 Task: Search one way flight ticket for 4 adults, 2 children, 2 infants in seat and 1 infant on lap in premium economy from Rochester: Rochester International Airport to Laramie: Laramie Regional Airport on 5-3-2023. Choice of flights is Westjet. Number of bags: 1 carry on bag. Price is upto 89000. Outbound departure time preference is 22:45.
Action: Mouse moved to (239, 321)
Screenshot: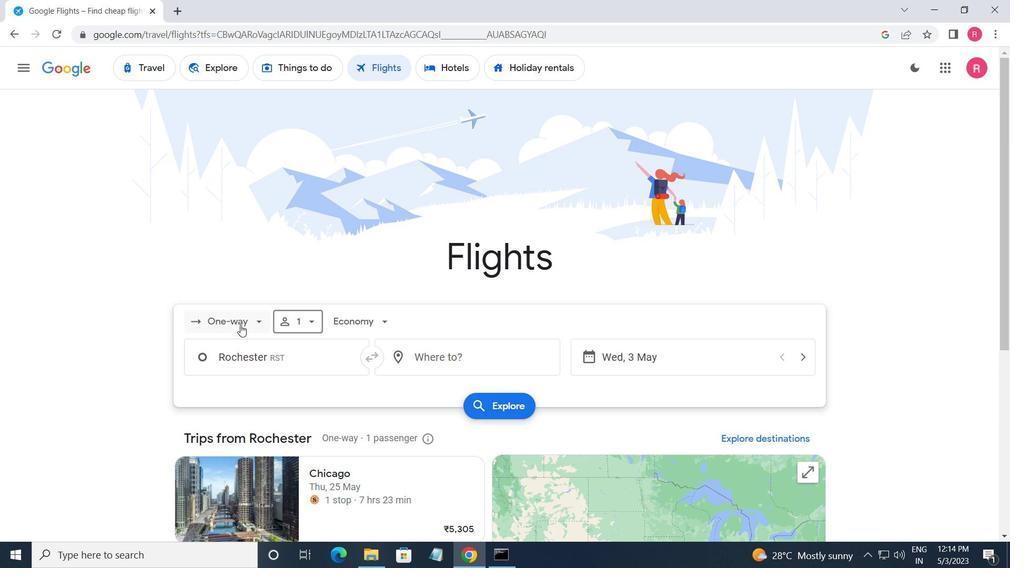 
Action: Mouse pressed left at (239, 321)
Screenshot: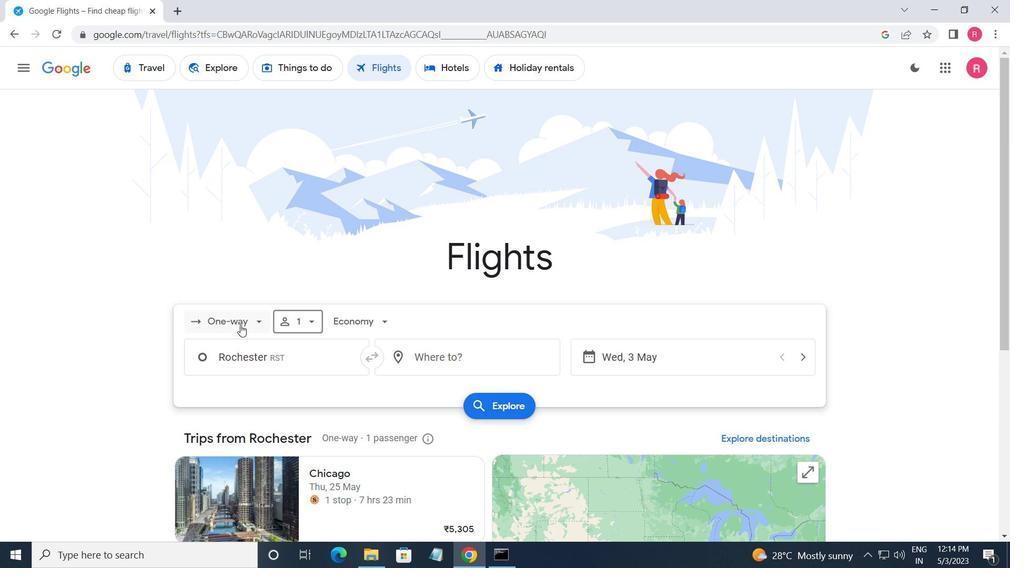 
Action: Mouse moved to (234, 380)
Screenshot: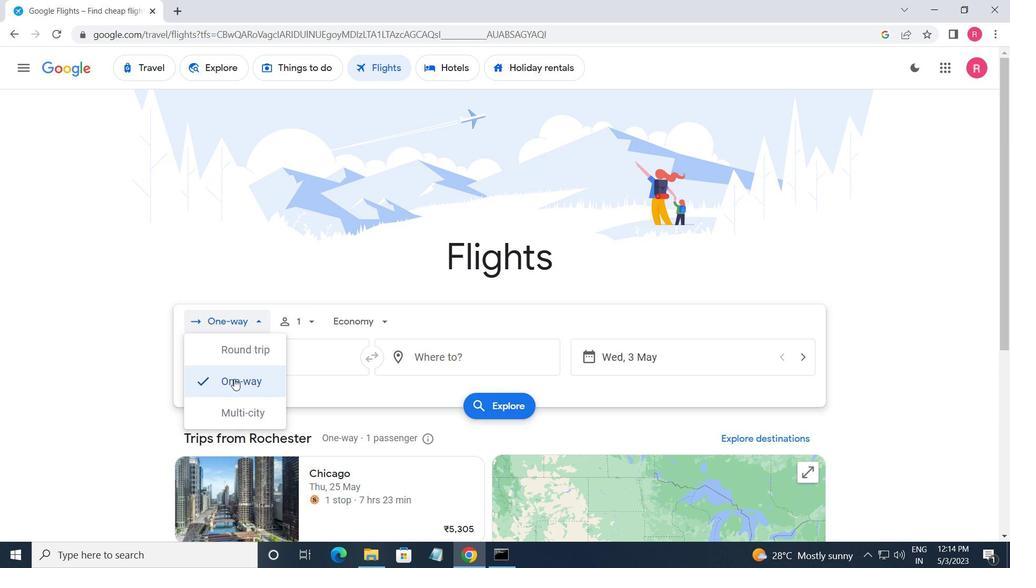 
Action: Mouse pressed left at (234, 380)
Screenshot: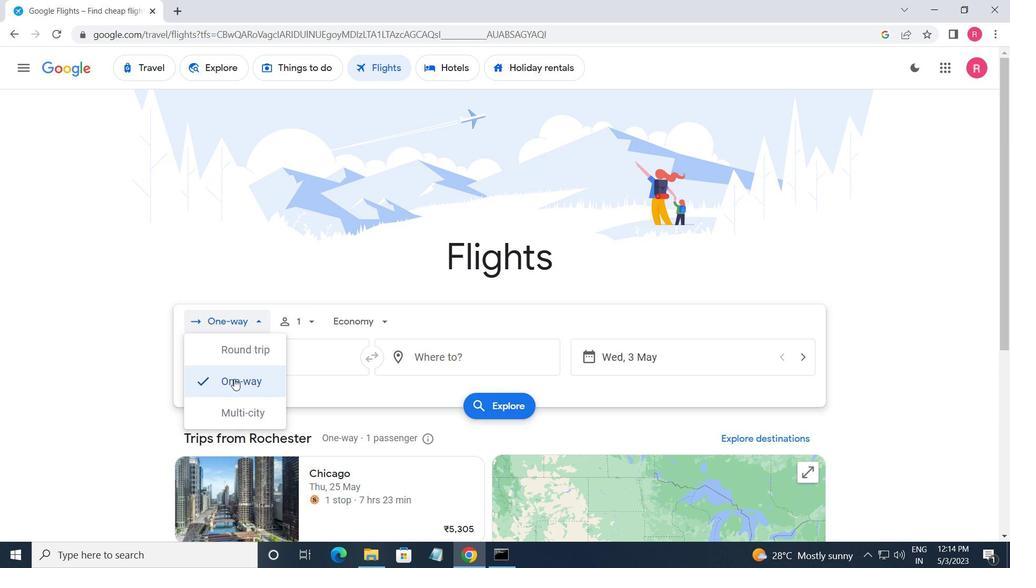 
Action: Mouse moved to (287, 322)
Screenshot: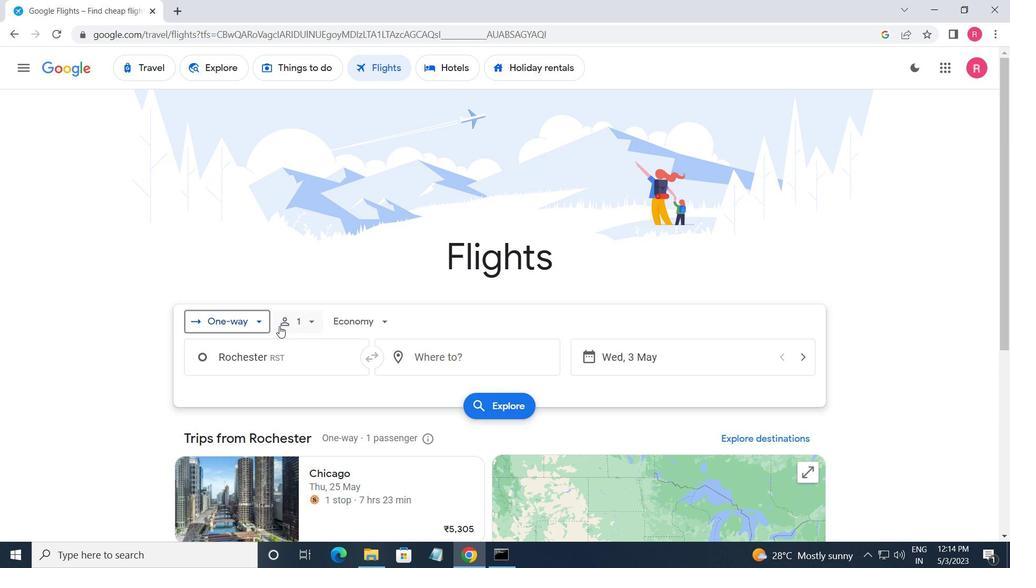 
Action: Mouse pressed left at (287, 322)
Screenshot: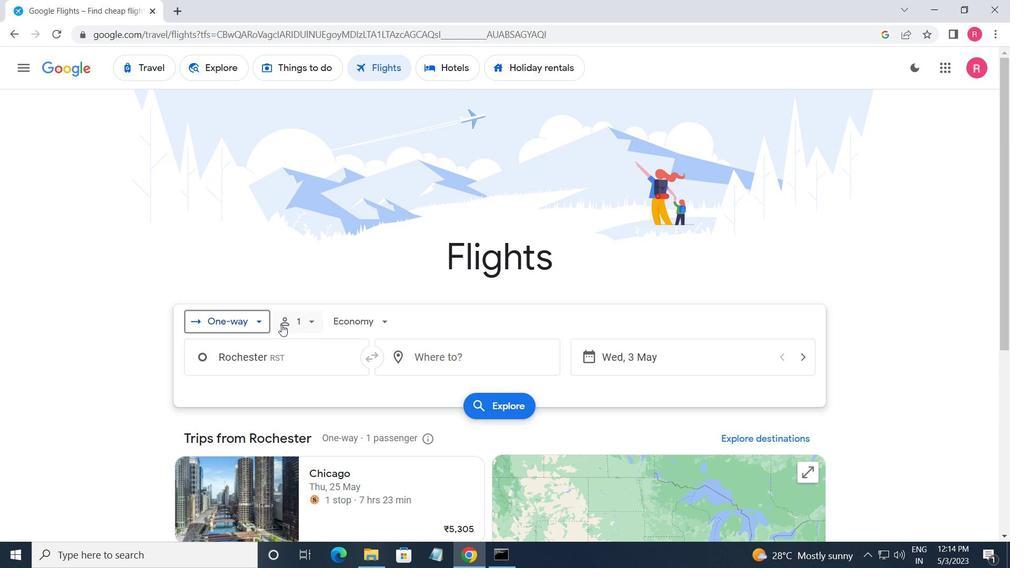 
Action: Mouse moved to (414, 354)
Screenshot: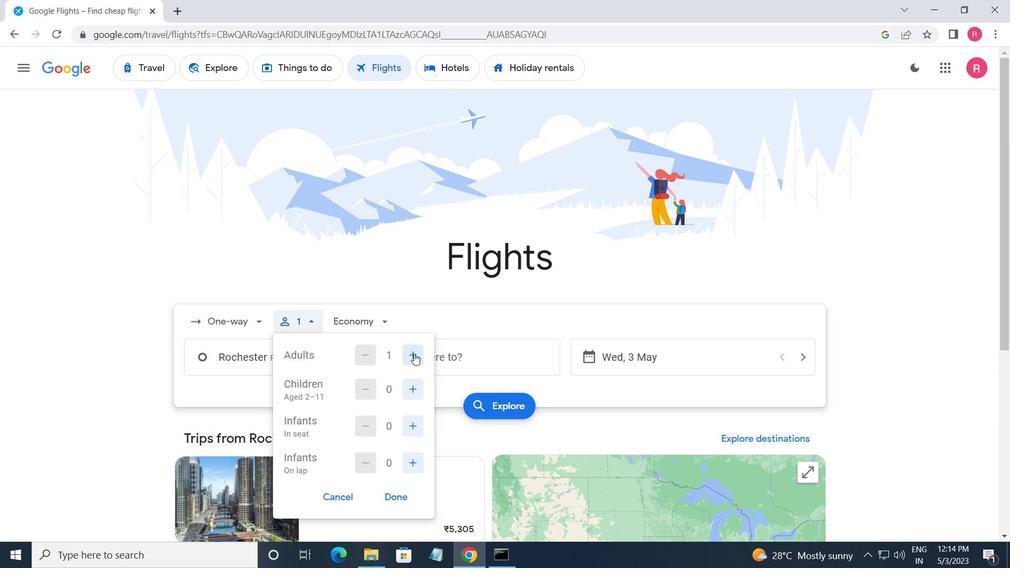 
Action: Mouse pressed left at (414, 354)
Screenshot: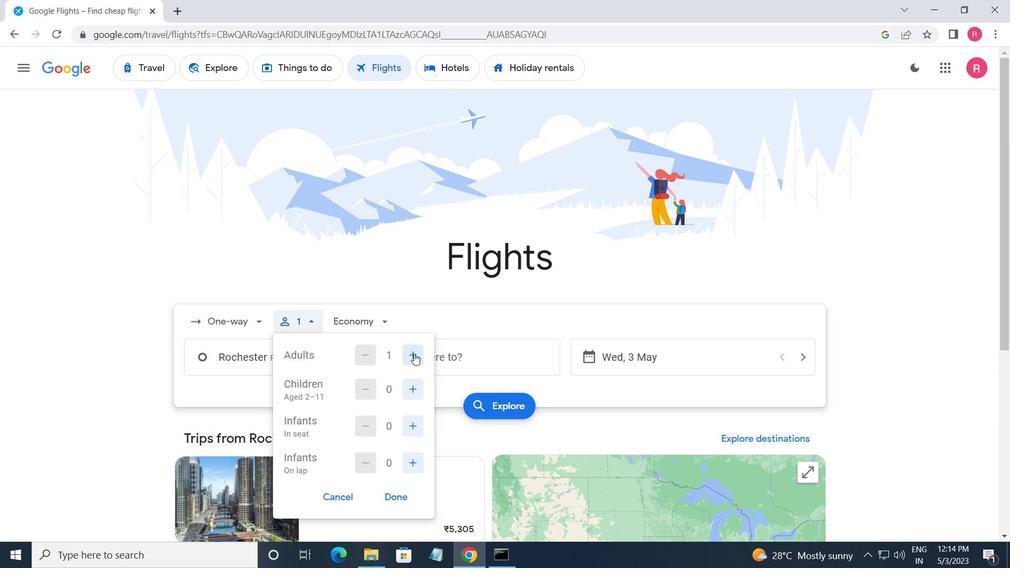 
Action: Mouse pressed left at (414, 354)
Screenshot: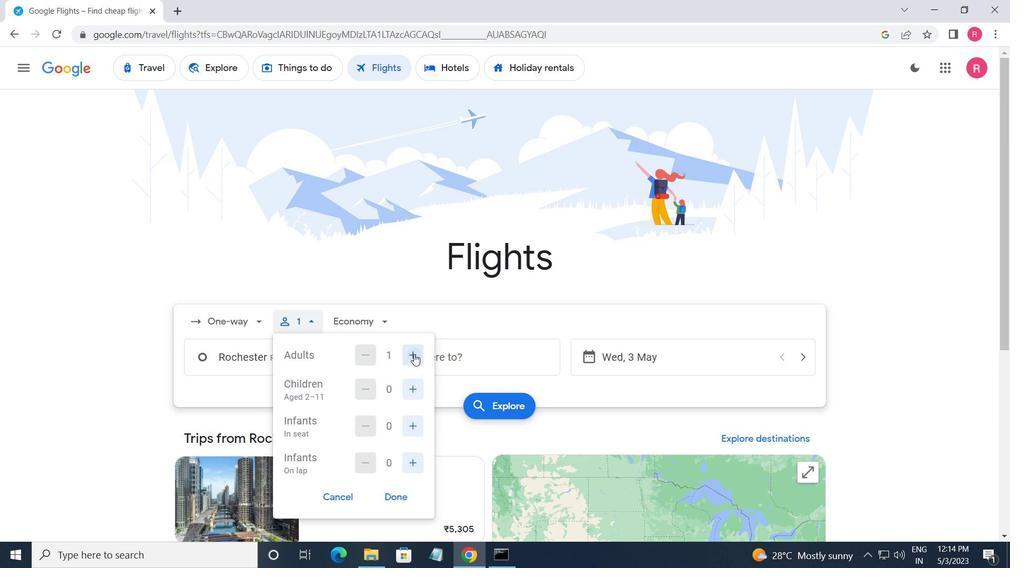 
Action: Mouse pressed left at (414, 354)
Screenshot: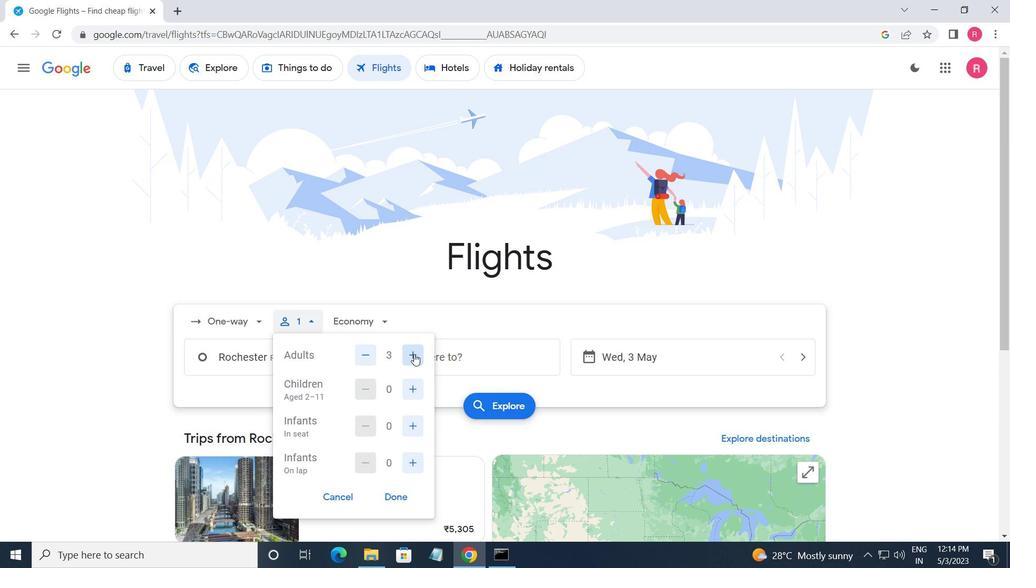 
Action: Mouse moved to (412, 394)
Screenshot: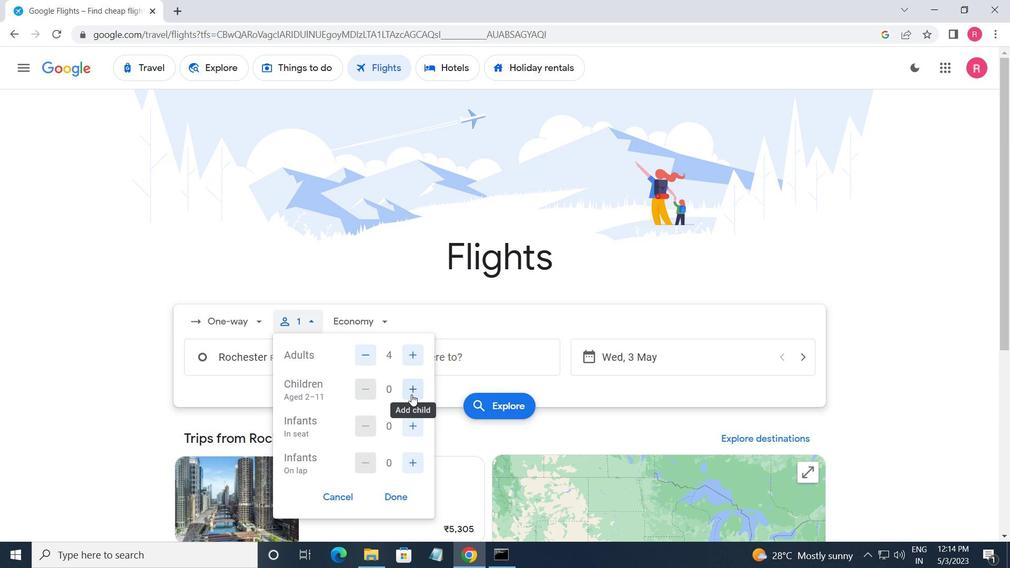 
Action: Mouse pressed left at (412, 394)
Screenshot: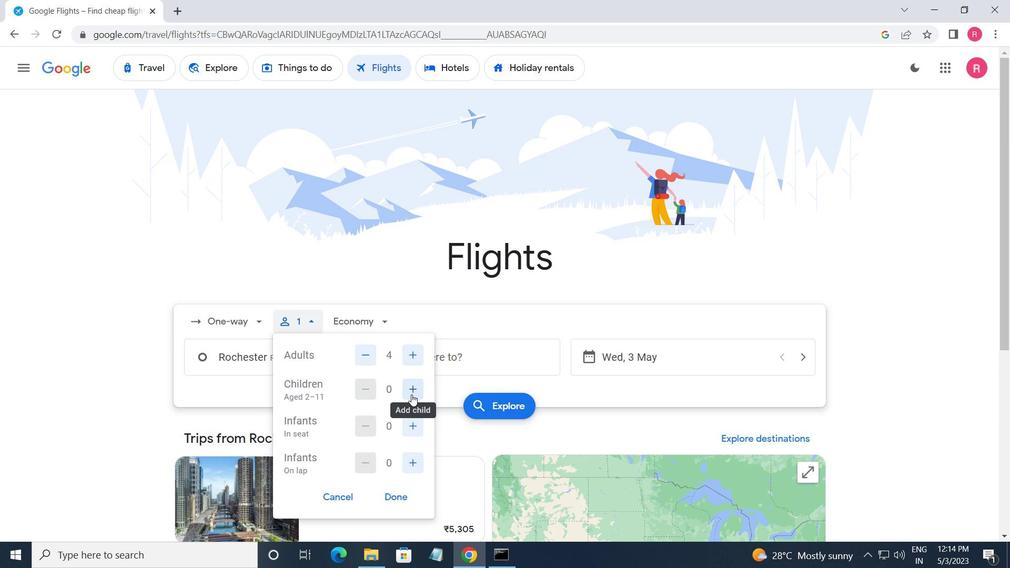 
Action: Mouse pressed left at (412, 394)
Screenshot: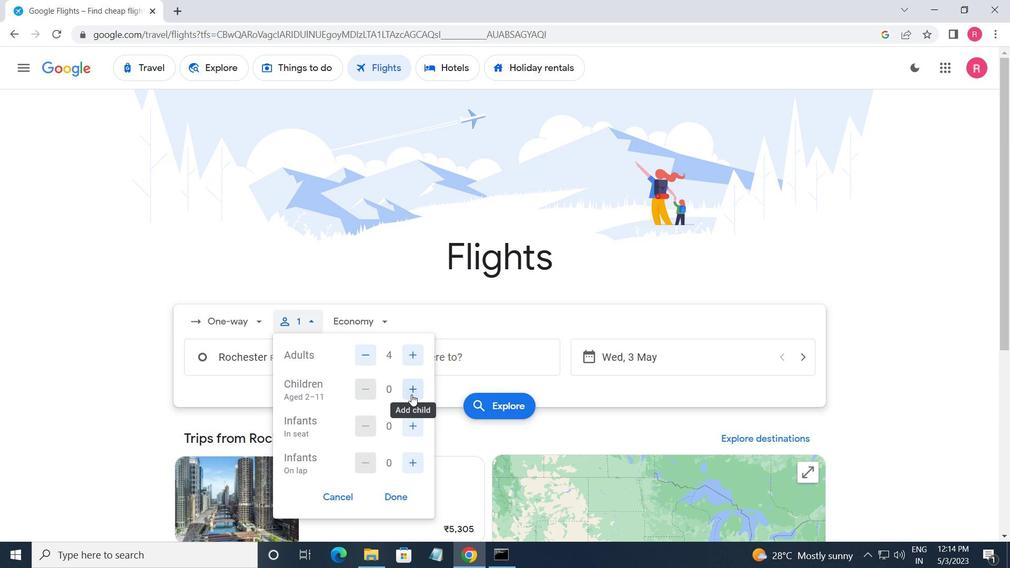 
Action: Mouse moved to (410, 421)
Screenshot: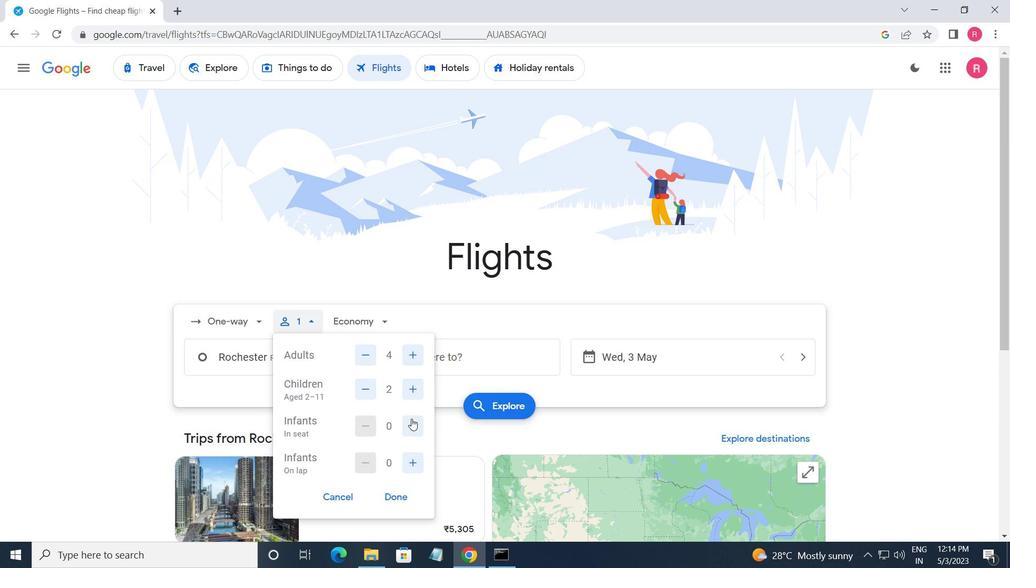 
Action: Mouse pressed left at (410, 421)
Screenshot: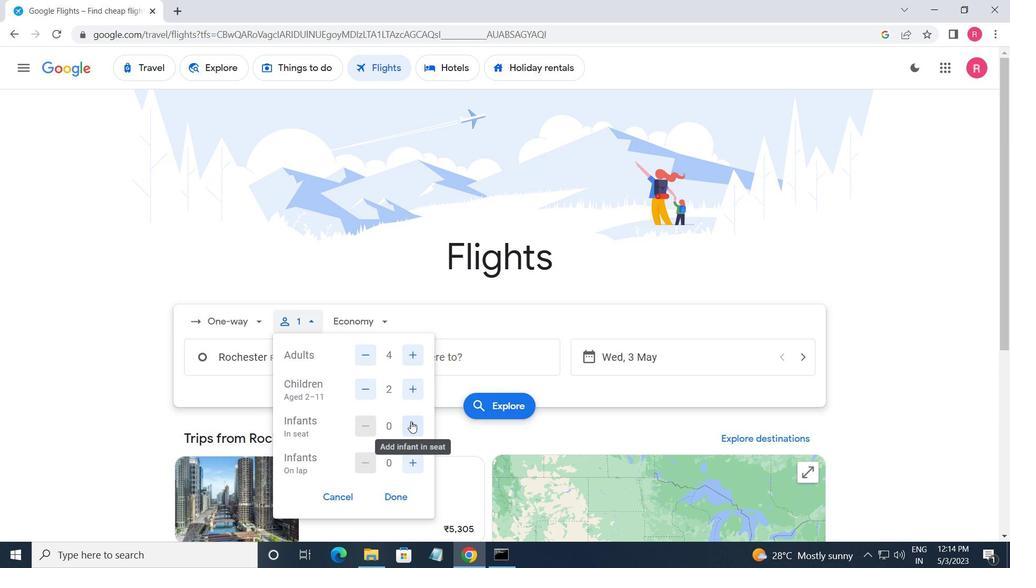 
Action: Mouse pressed left at (410, 421)
Screenshot: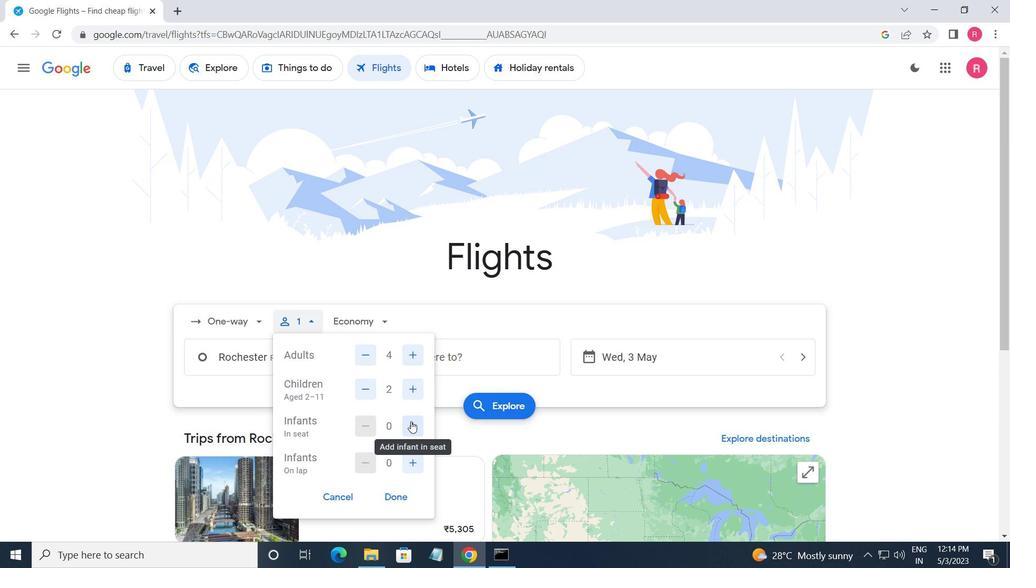 
Action: Mouse moved to (410, 467)
Screenshot: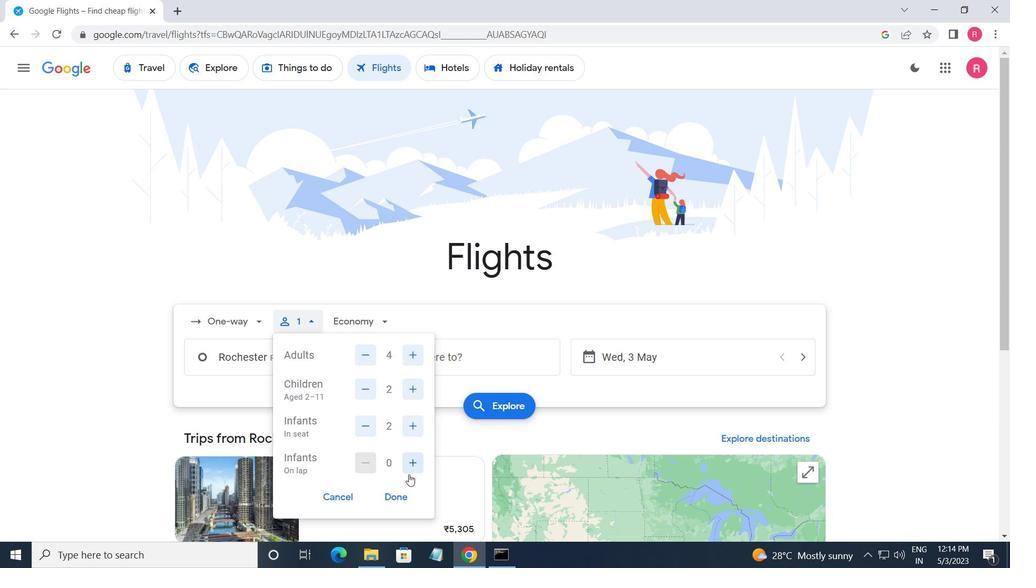 
Action: Mouse pressed left at (410, 467)
Screenshot: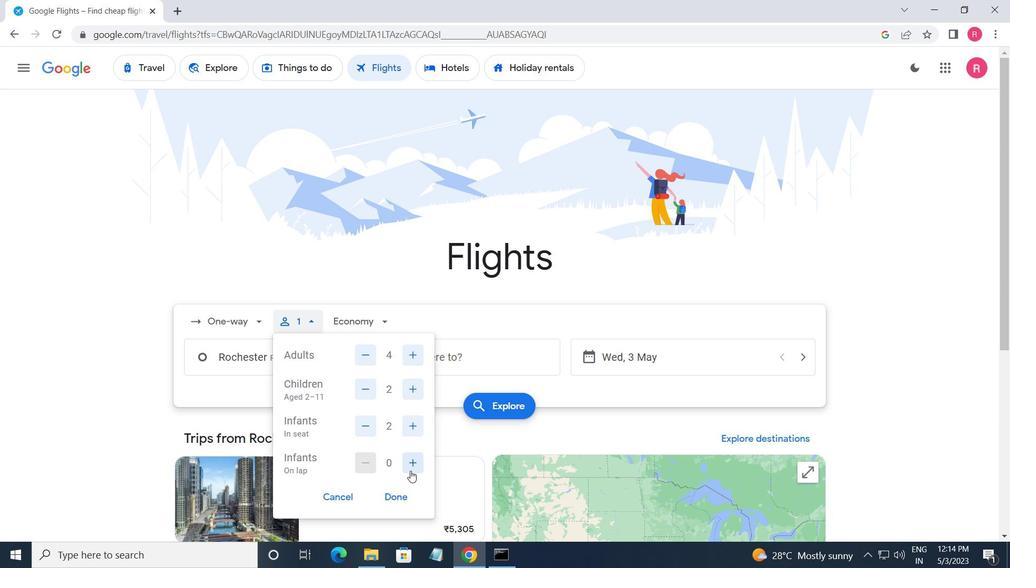 
Action: Mouse moved to (394, 499)
Screenshot: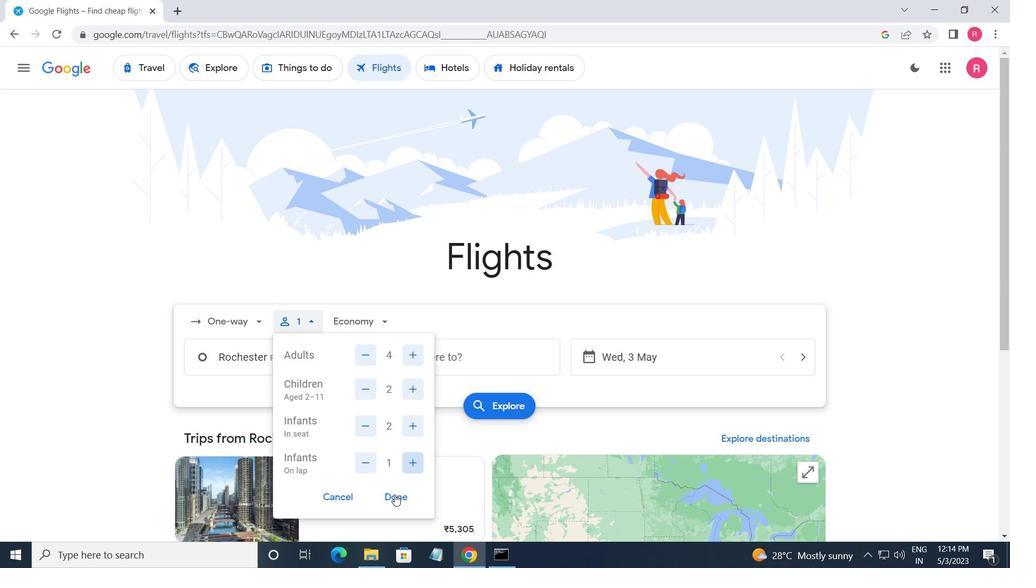 
Action: Mouse pressed left at (394, 499)
Screenshot: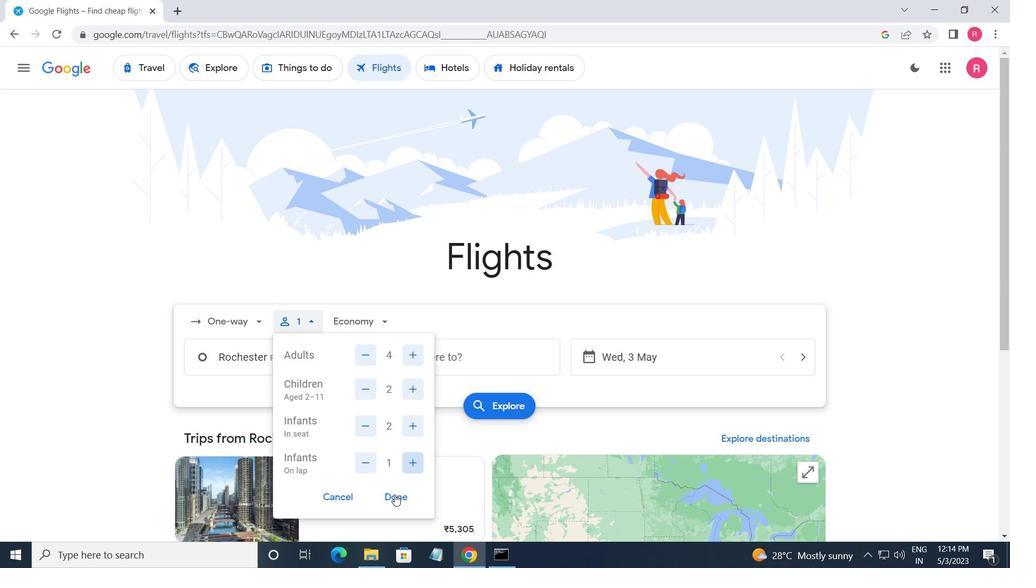
Action: Mouse moved to (356, 324)
Screenshot: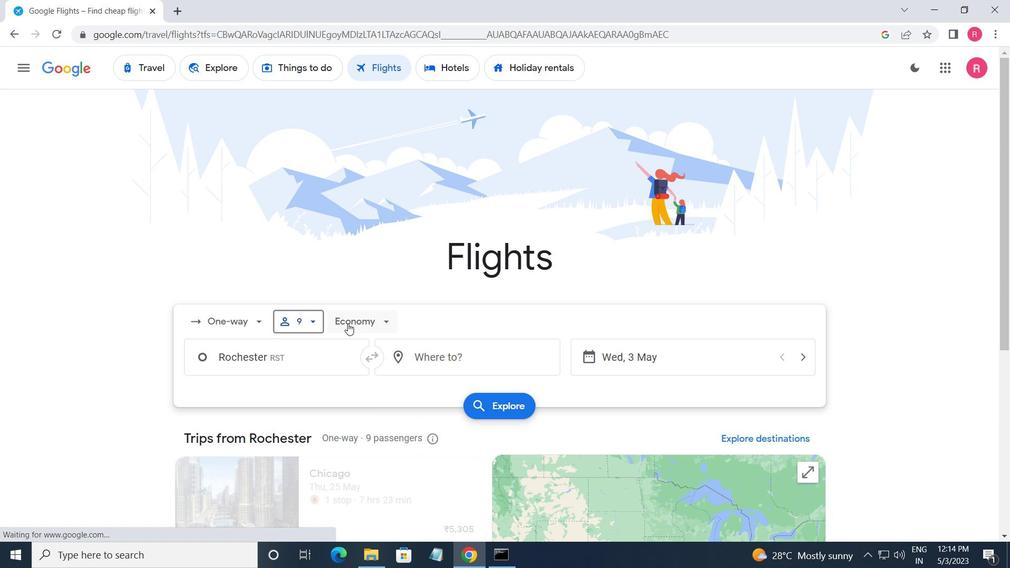 
Action: Mouse pressed left at (356, 324)
Screenshot: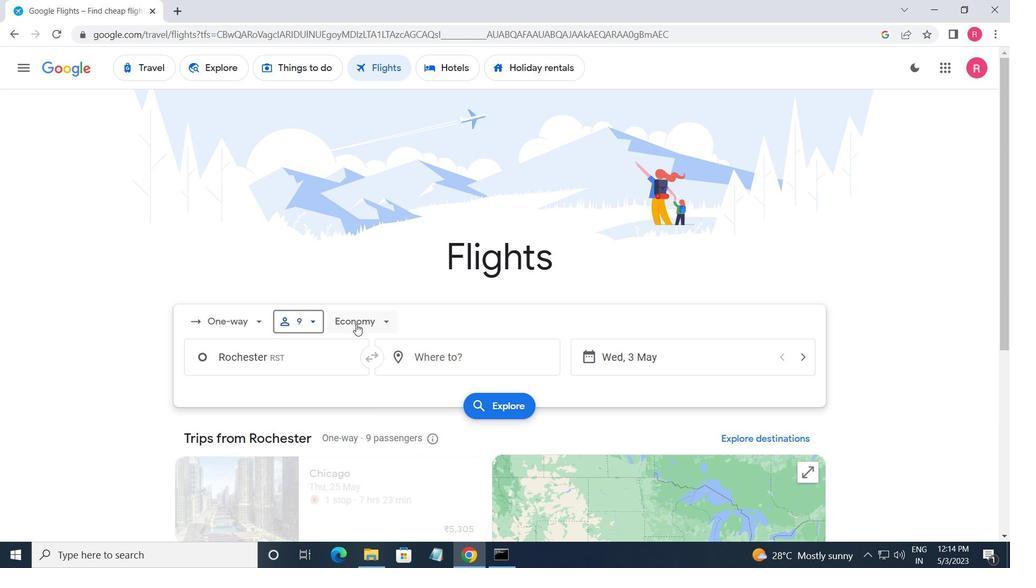 
Action: Mouse moved to (378, 387)
Screenshot: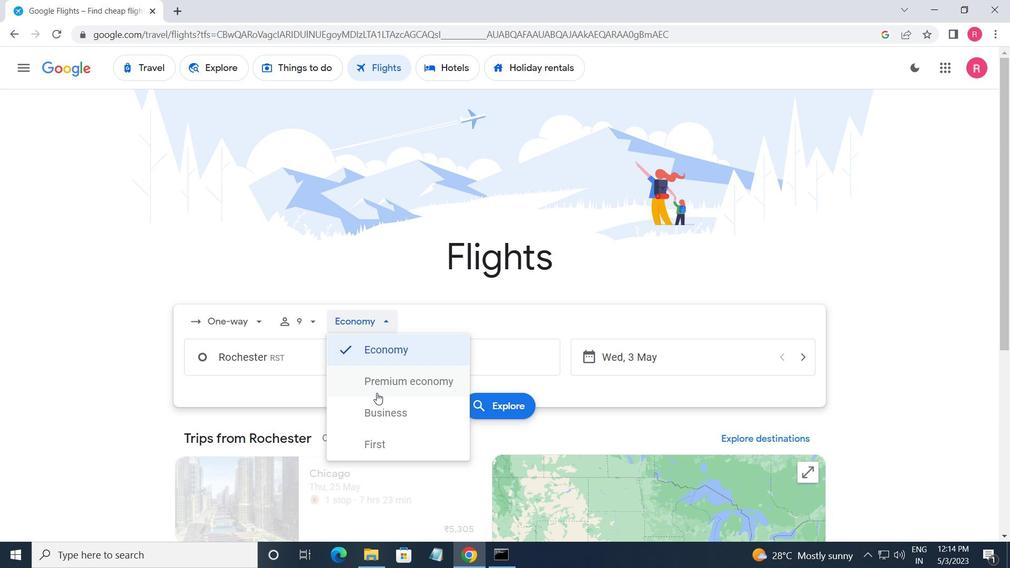 
Action: Mouse pressed left at (378, 387)
Screenshot: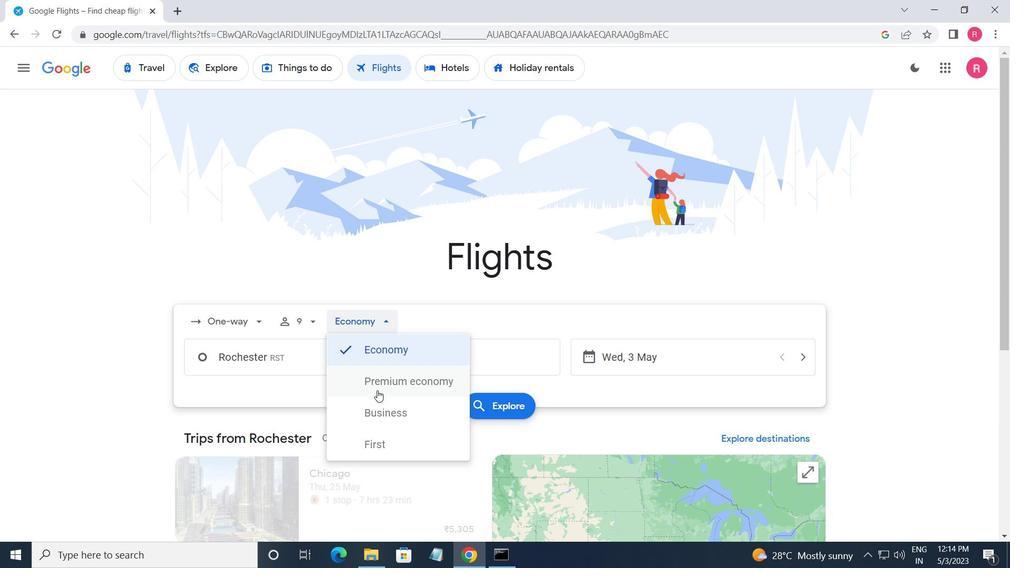 
Action: Mouse moved to (304, 368)
Screenshot: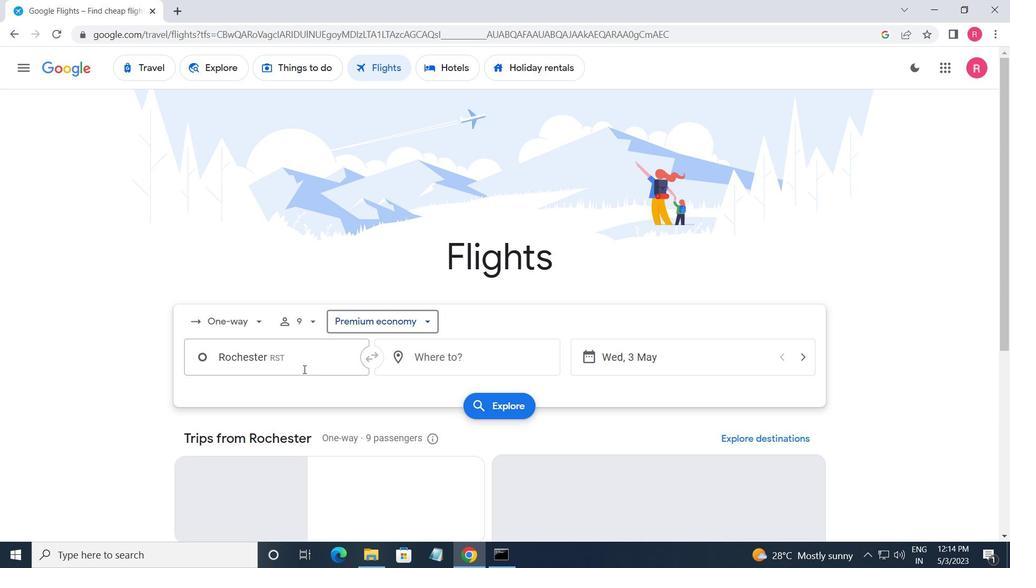 
Action: Mouse pressed left at (304, 368)
Screenshot: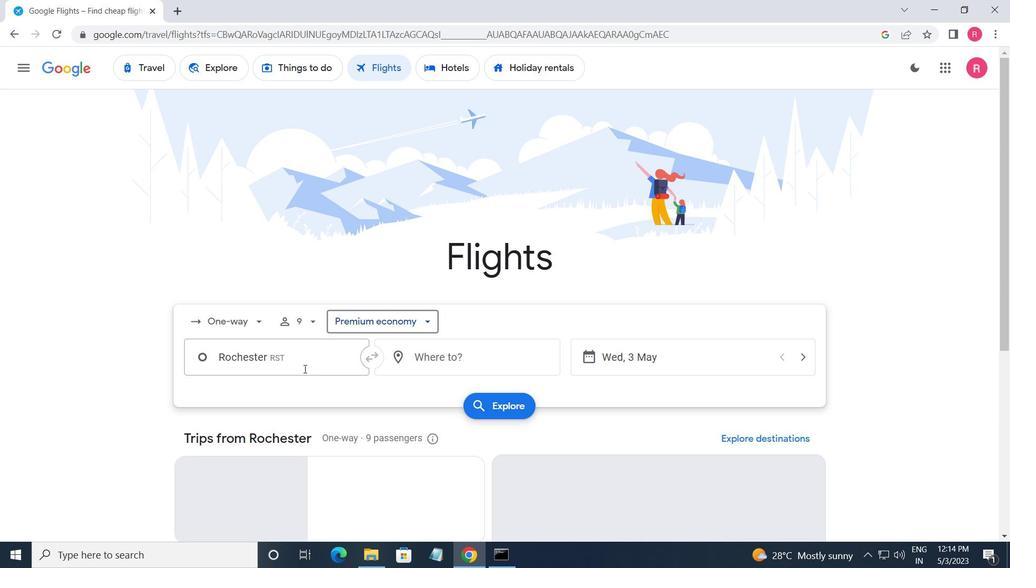 
Action: Mouse moved to (318, 520)
Screenshot: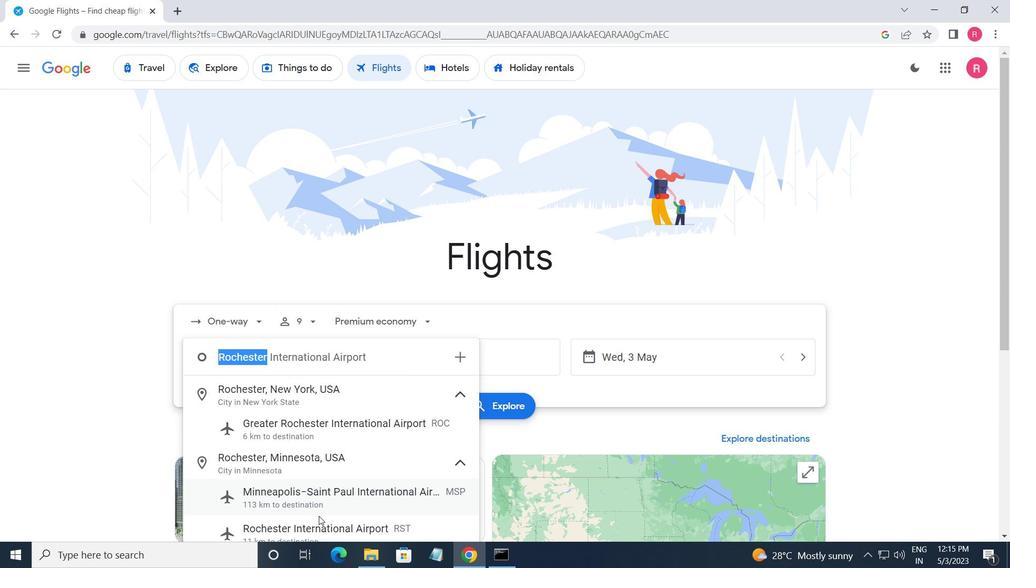 
Action: Mouse pressed left at (318, 520)
Screenshot: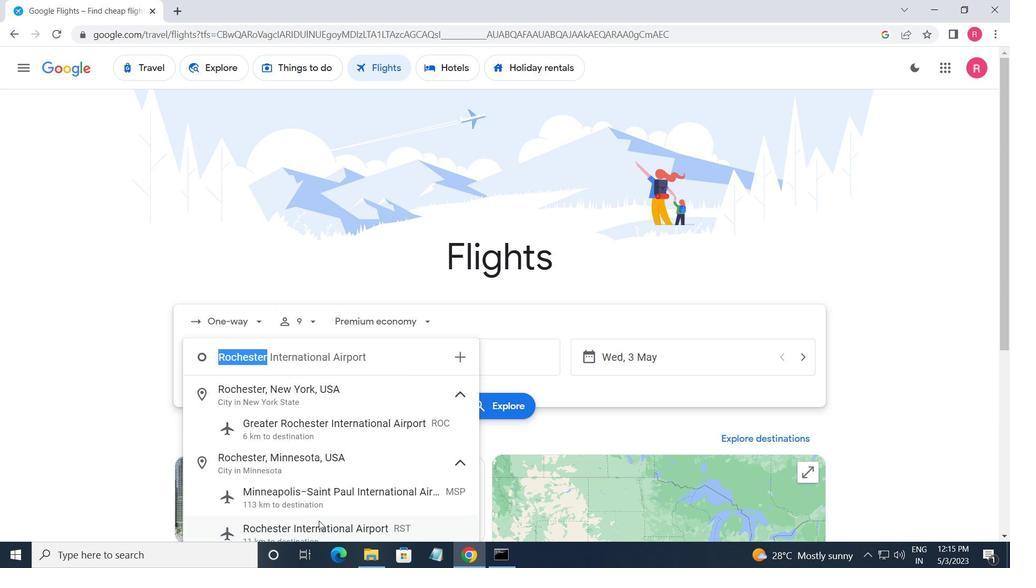 
Action: Mouse moved to (454, 369)
Screenshot: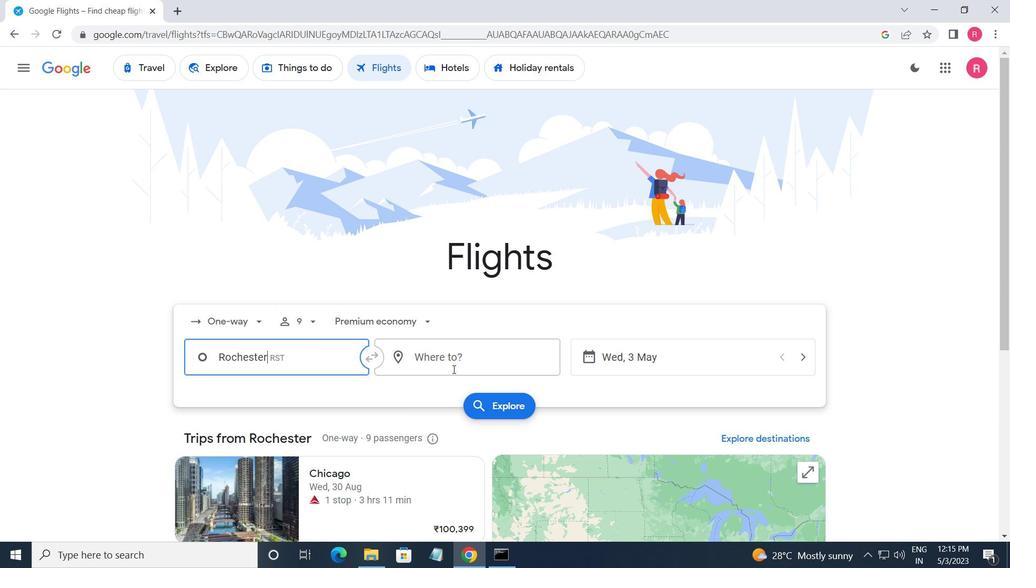 
Action: Mouse pressed left at (454, 369)
Screenshot: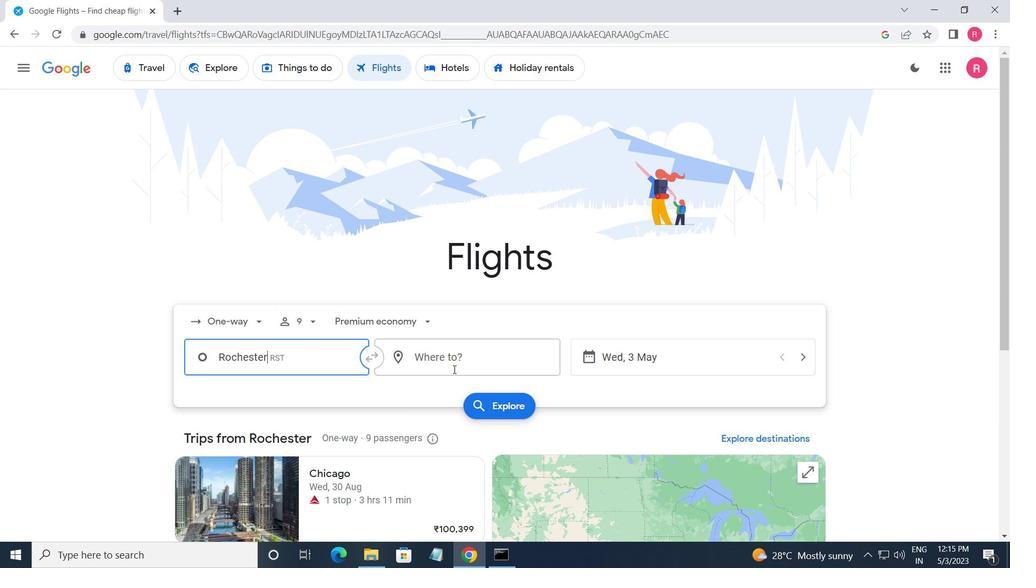 
Action: Mouse moved to (448, 483)
Screenshot: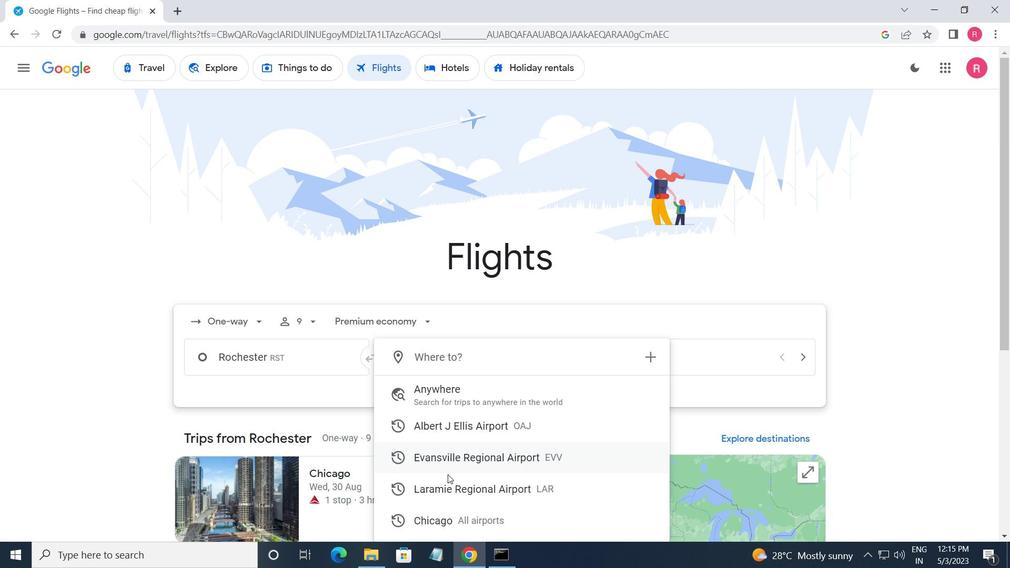 
Action: Mouse pressed left at (448, 483)
Screenshot: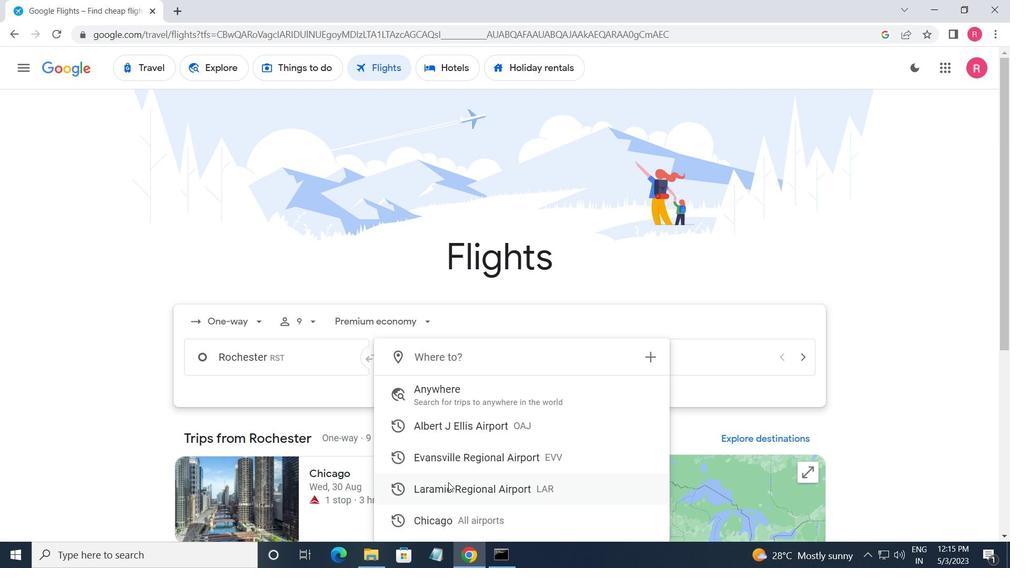 
Action: Mouse moved to (615, 362)
Screenshot: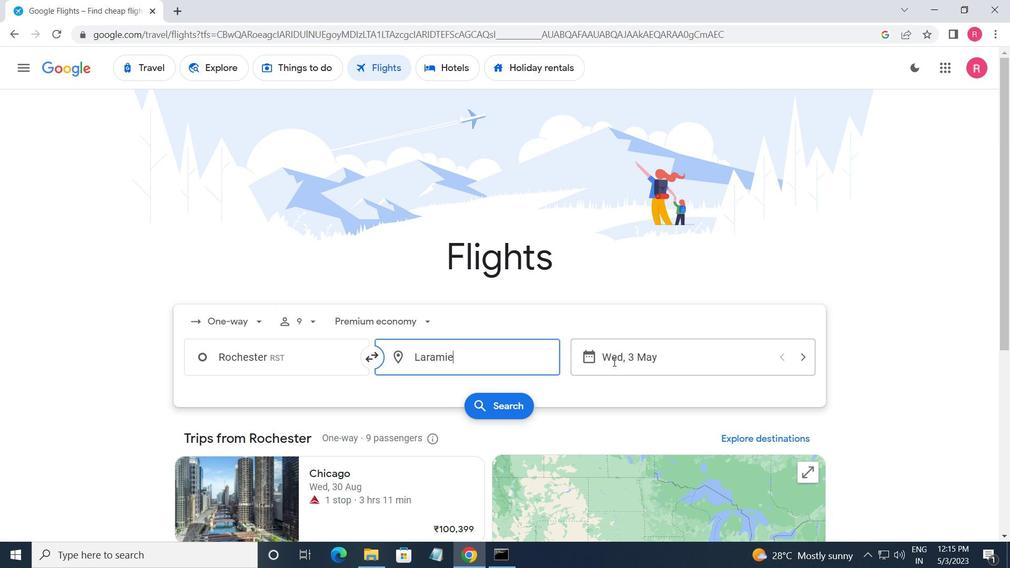
Action: Mouse pressed left at (615, 362)
Screenshot: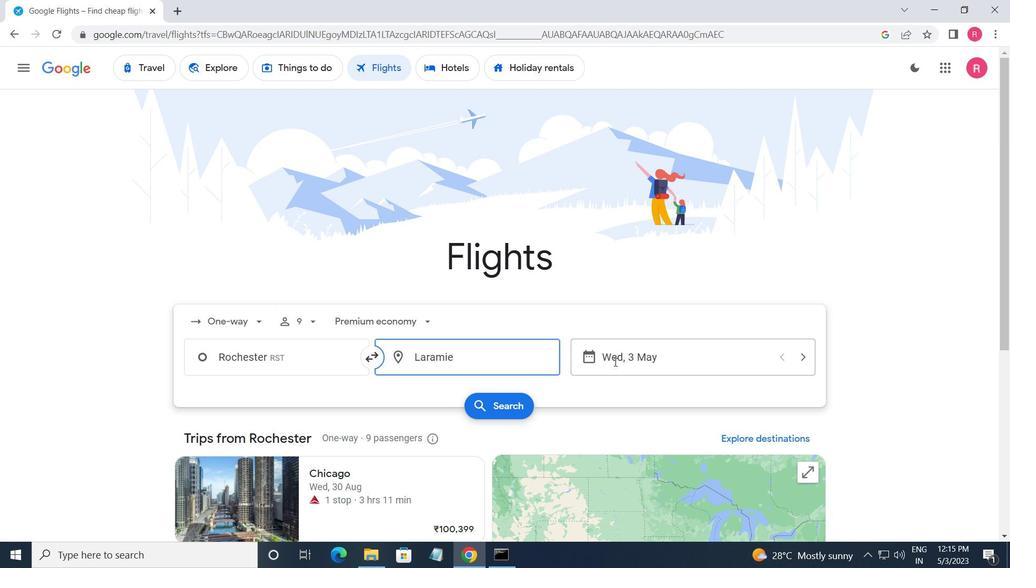 
Action: Mouse moved to (445, 309)
Screenshot: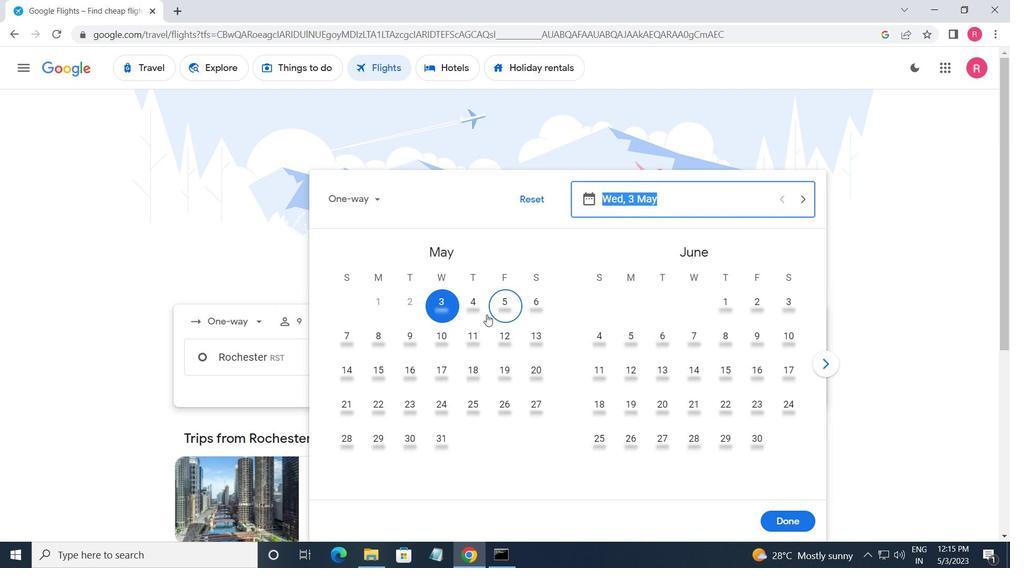 
Action: Mouse pressed left at (445, 309)
Screenshot: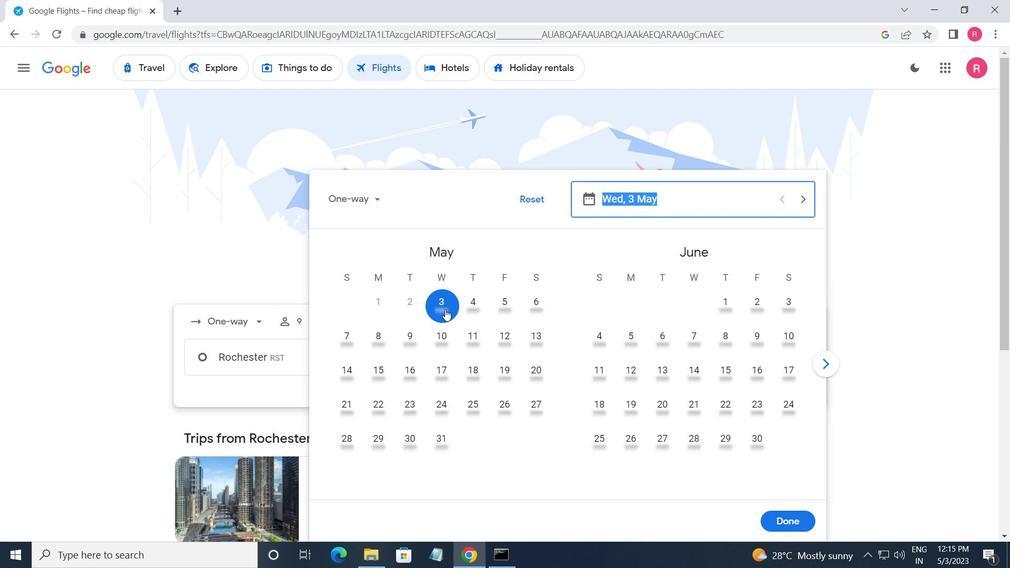 
Action: Mouse moved to (779, 518)
Screenshot: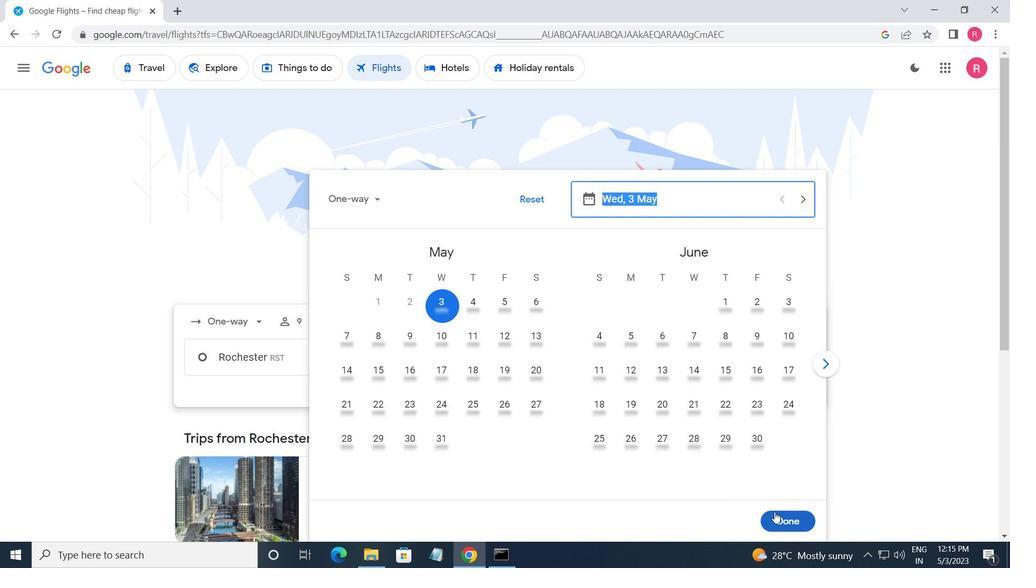 
Action: Mouse pressed left at (779, 518)
Screenshot: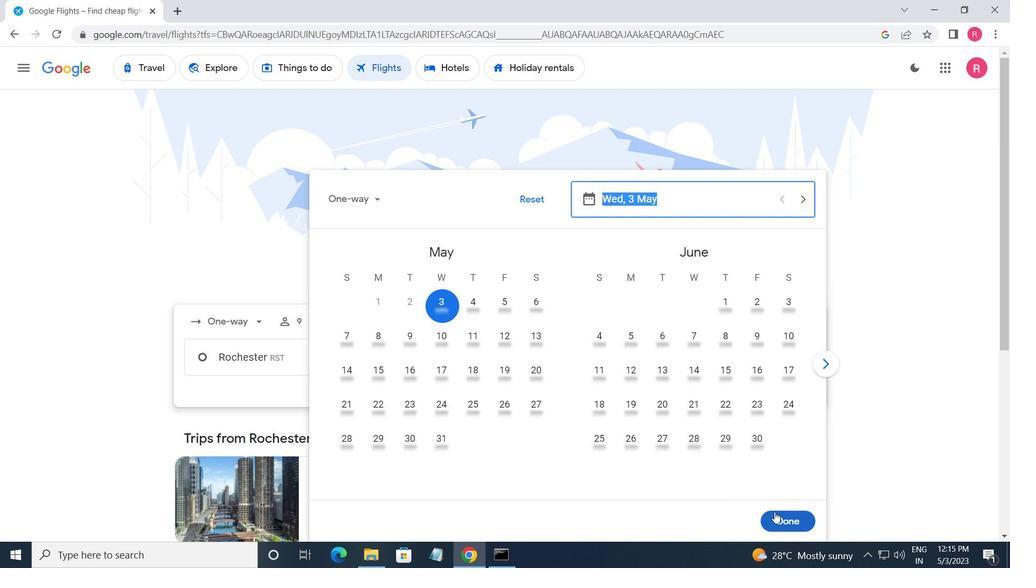 
Action: Mouse moved to (455, 396)
Screenshot: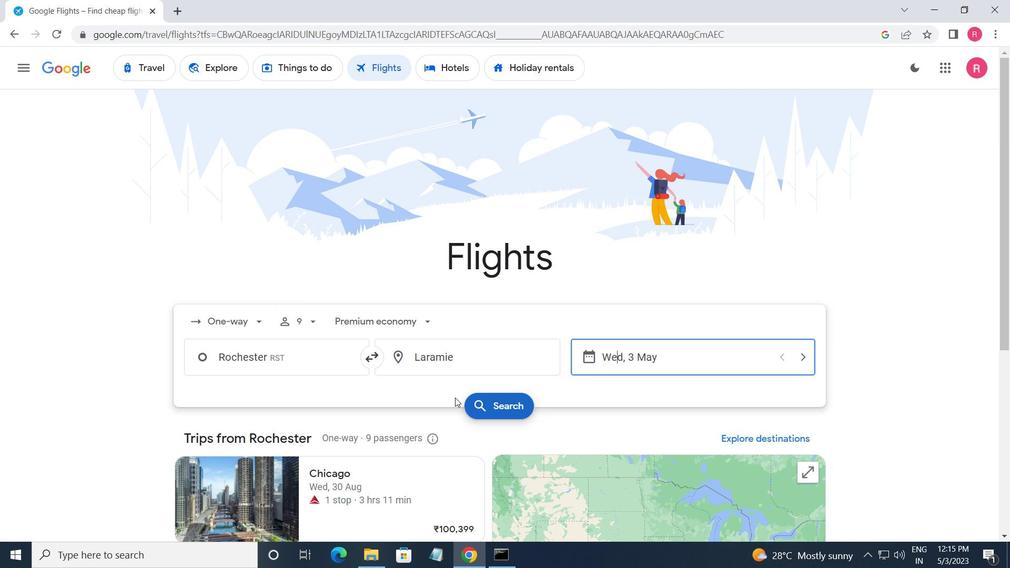 
Action: Mouse pressed left at (455, 396)
Screenshot: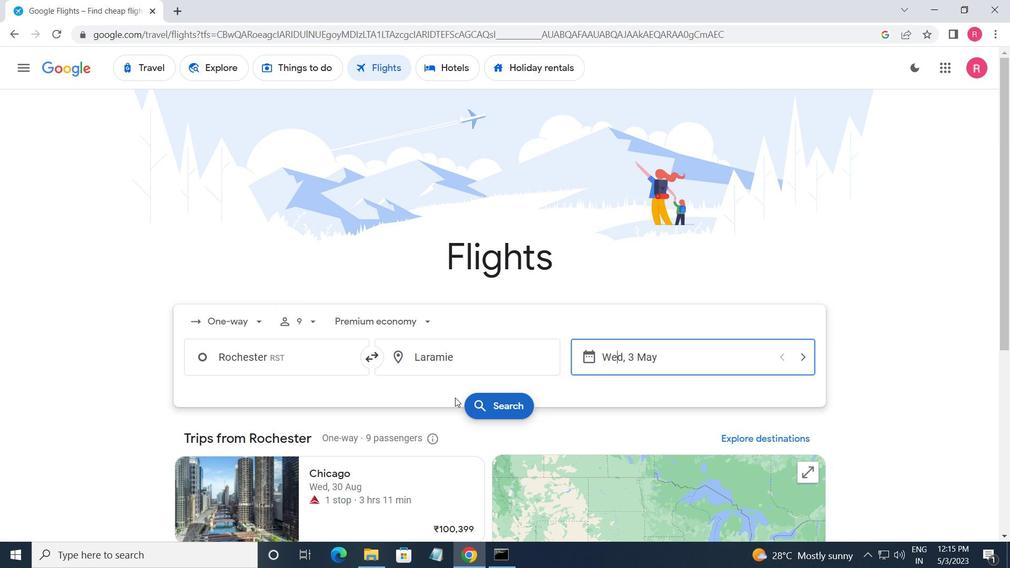 
Action: Mouse moved to (479, 413)
Screenshot: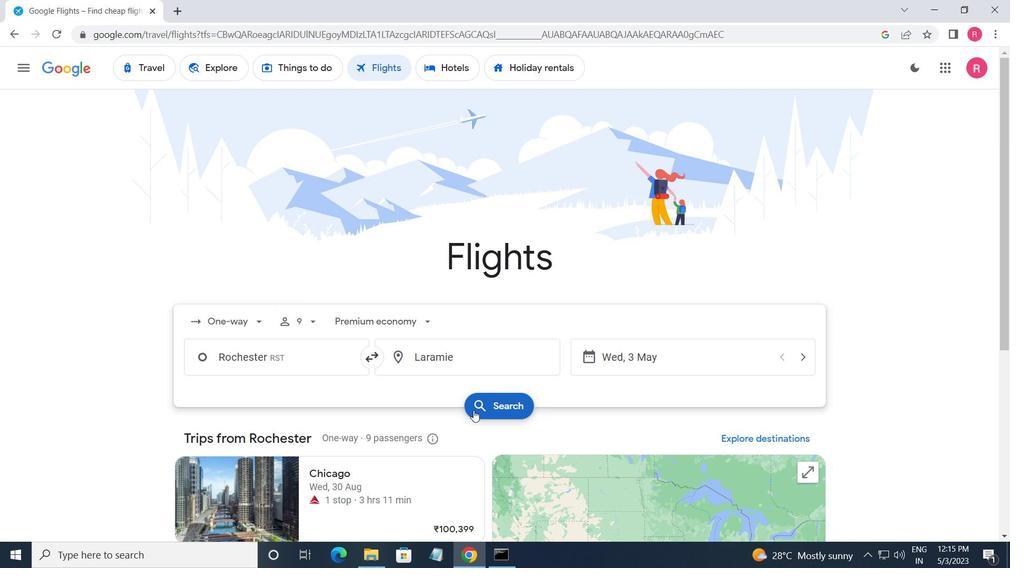 
Action: Mouse pressed left at (479, 413)
Screenshot: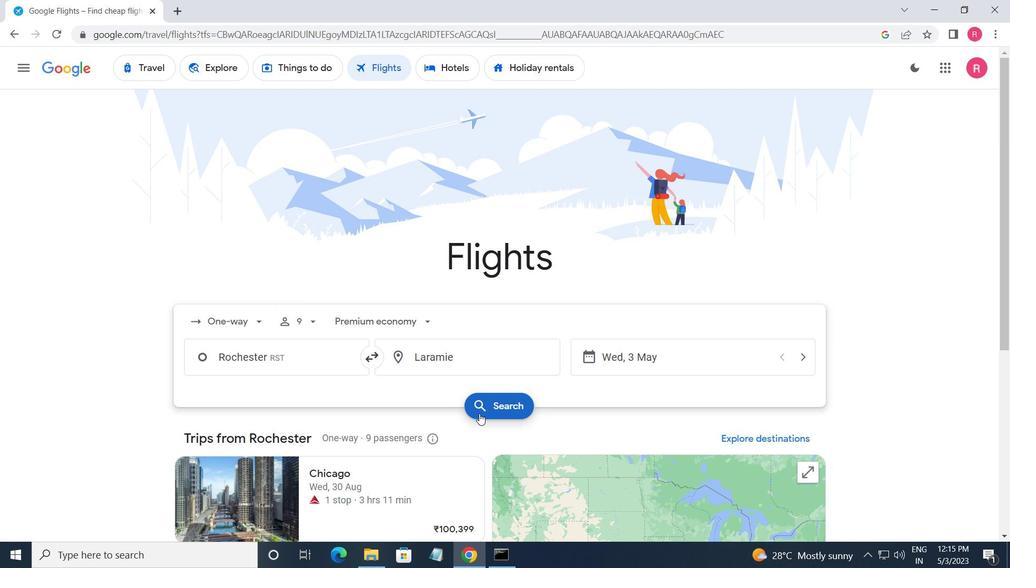 
Action: Mouse moved to (185, 189)
Screenshot: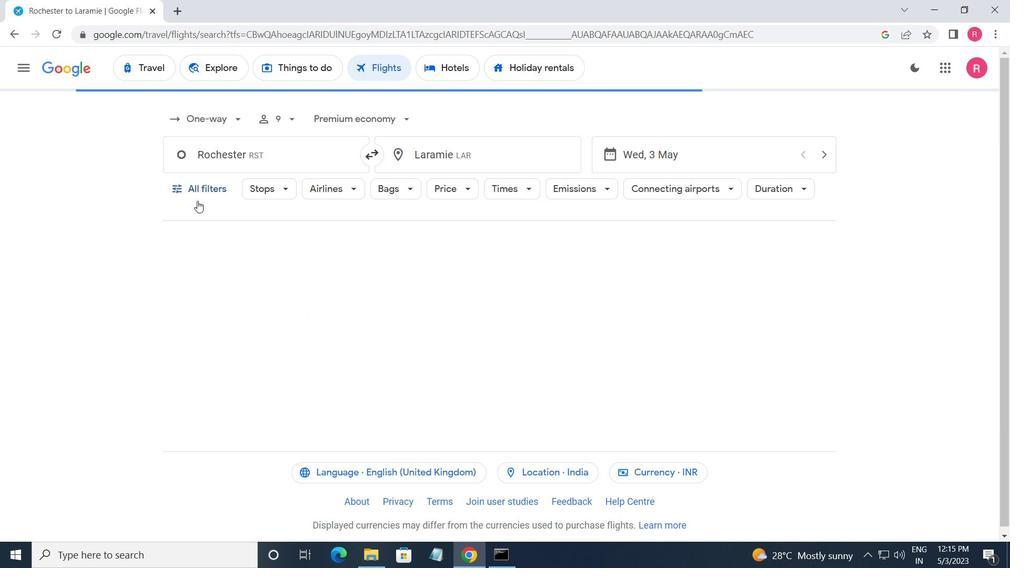 
Action: Mouse pressed left at (185, 189)
Screenshot: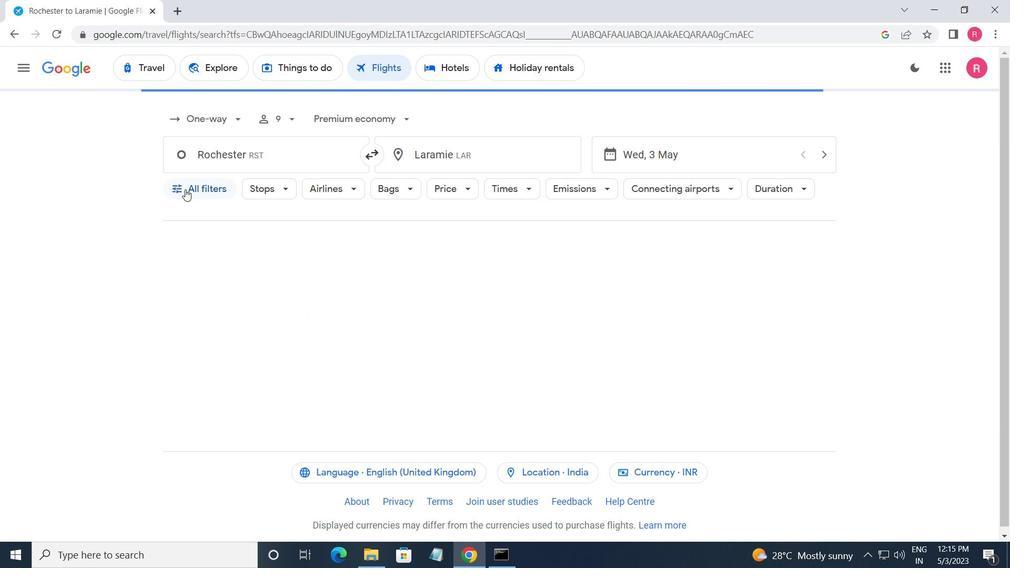 
Action: Mouse moved to (272, 304)
Screenshot: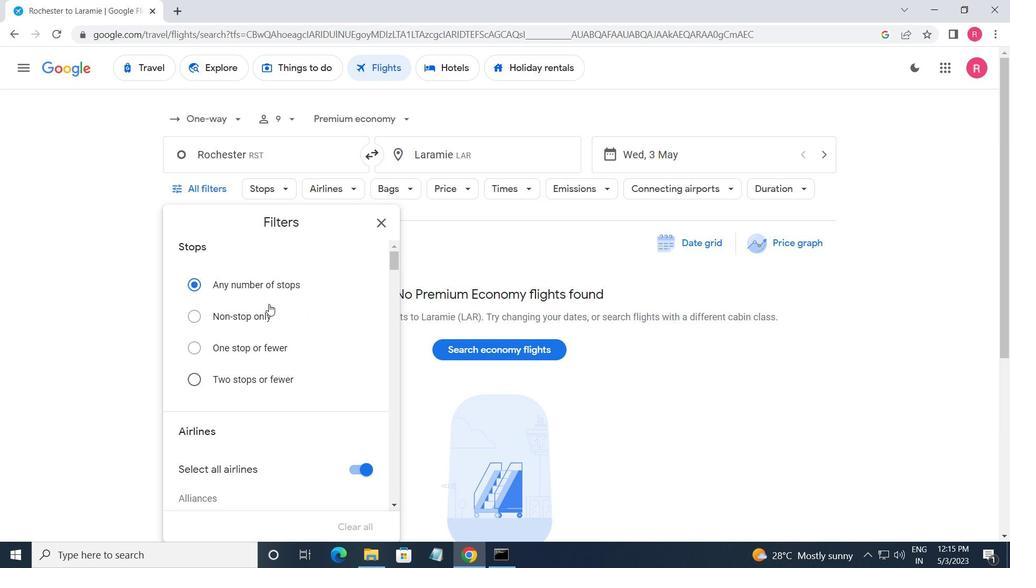 
Action: Mouse scrolled (272, 304) with delta (0, 0)
Screenshot: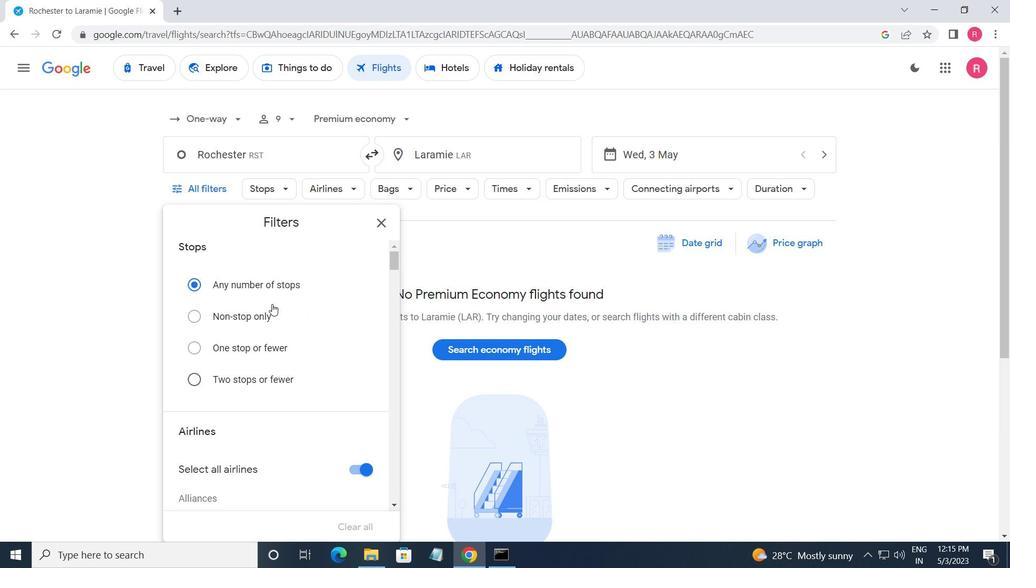 
Action: Mouse moved to (272, 304)
Screenshot: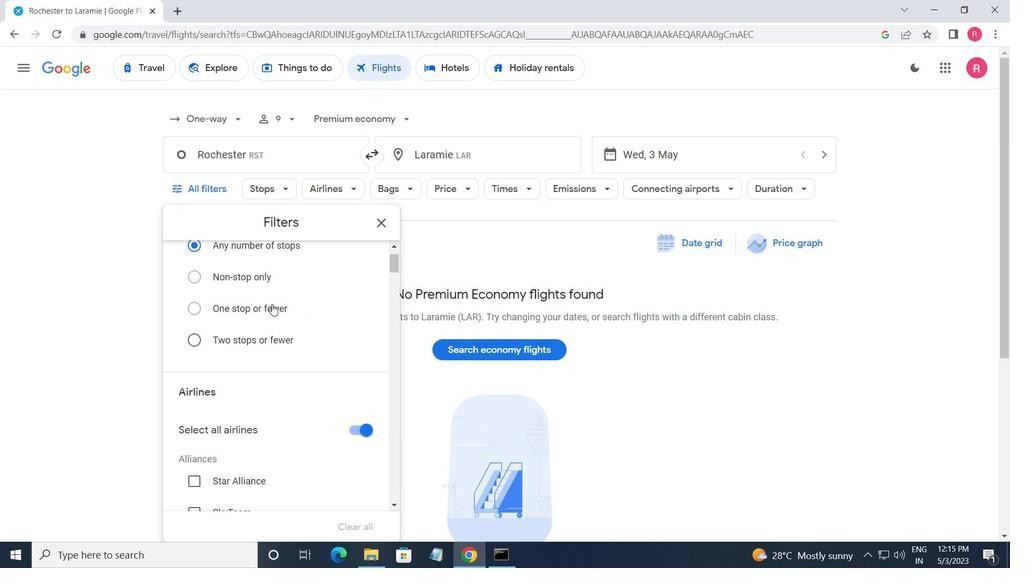 
Action: Mouse scrolled (272, 304) with delta (0, 0)
Screenshot: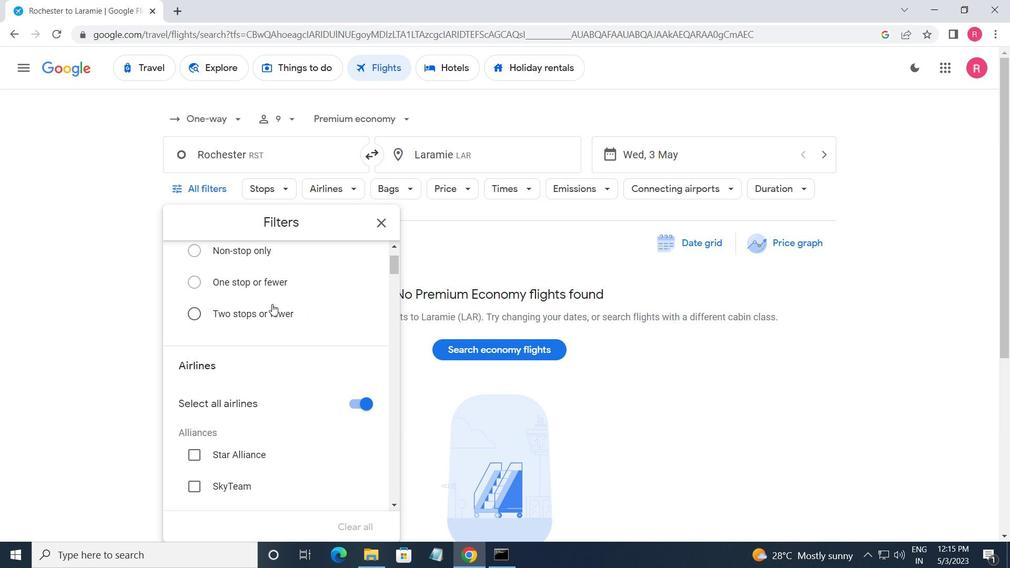 
Action: Mouse moved to (273, 307)
Screenshot: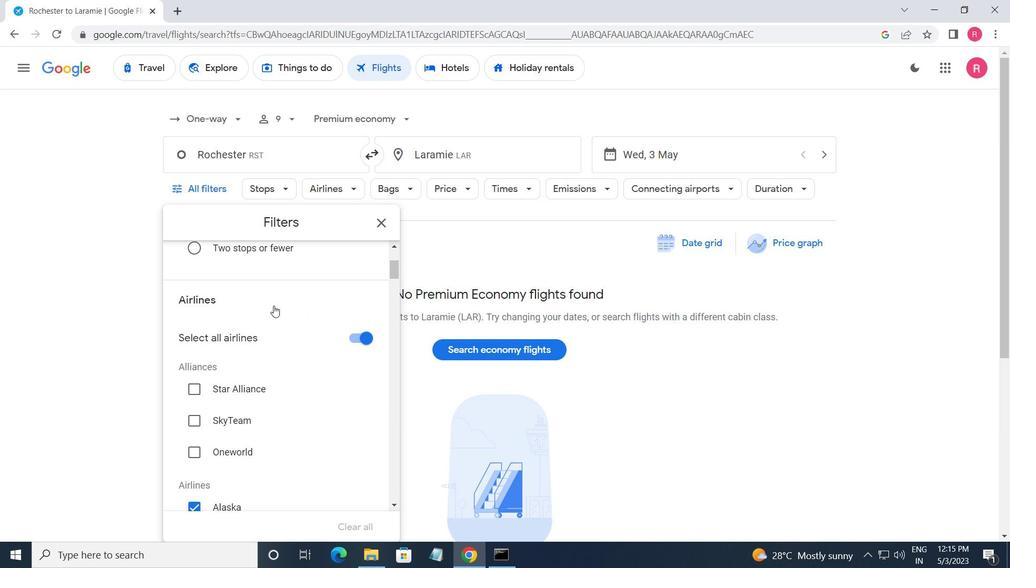 
Action: Mouse scrolled (273, 306) with delta (0, 0)
Screenshot: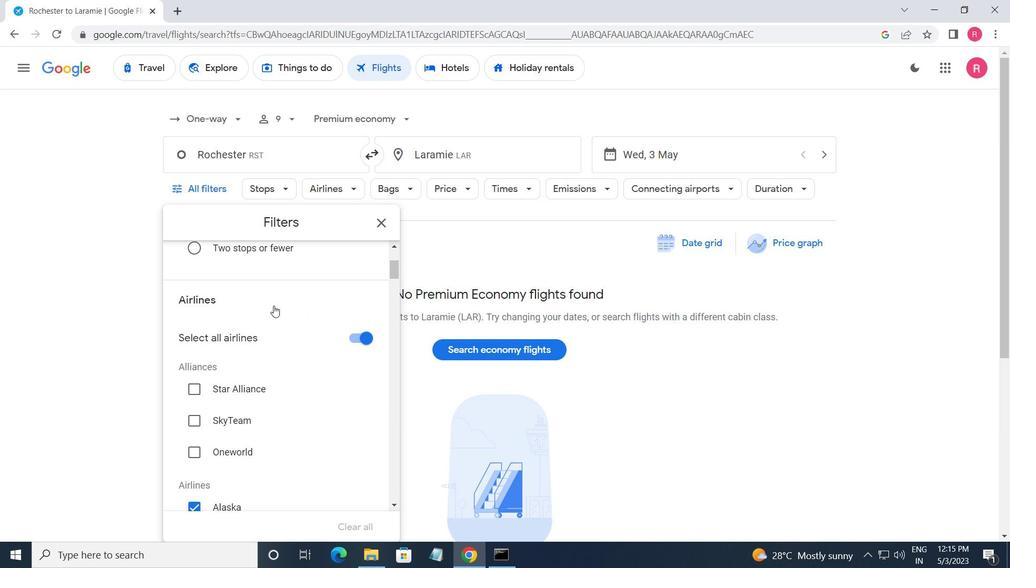 
Action: Mouse moved to (270, 314)
Screenshot: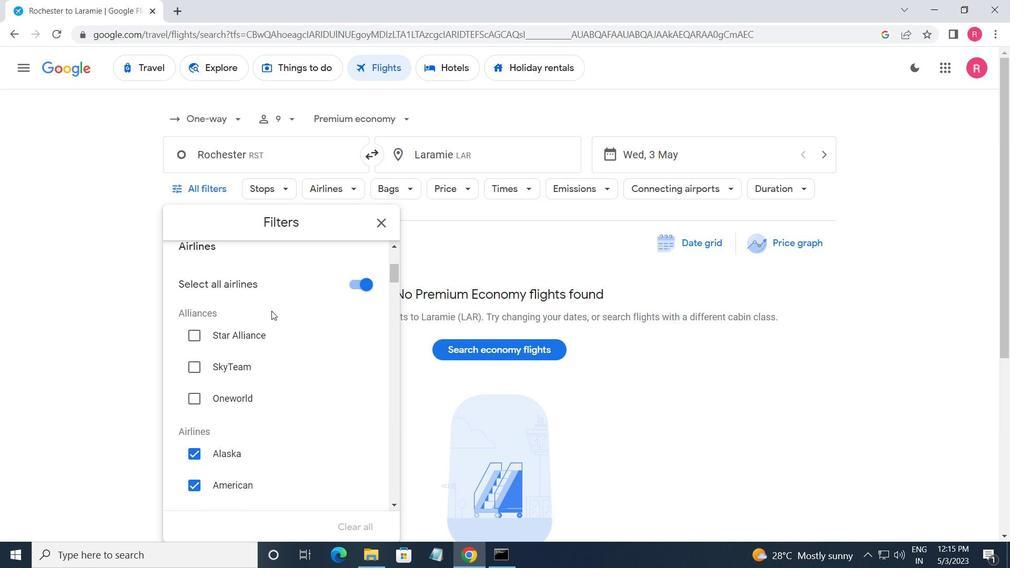 
Action: Mouse scrolled (270, 313) with delta (0, 0)
Screenshot: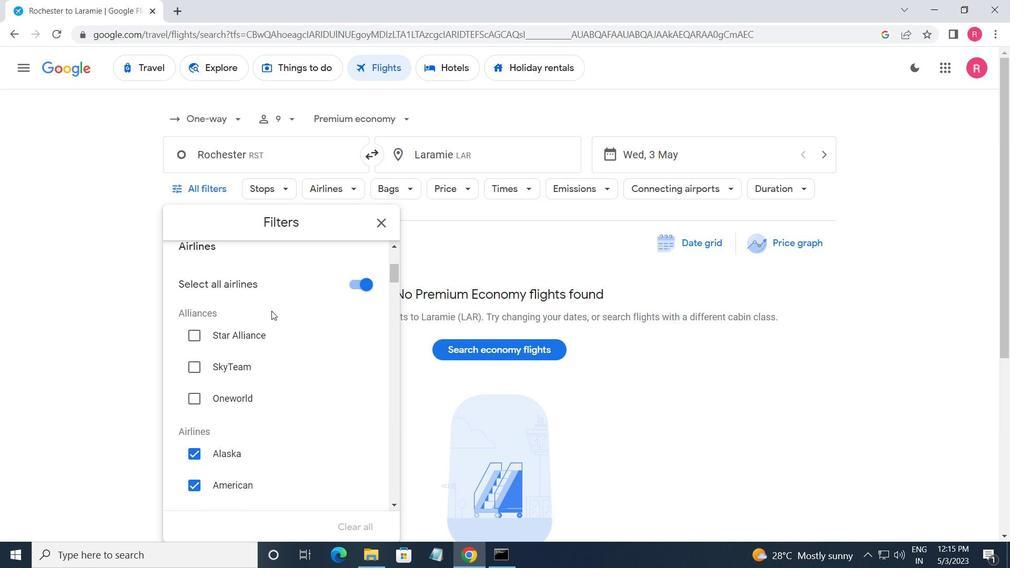 
Action: Mouse moved to (270, 316)
Screenshot: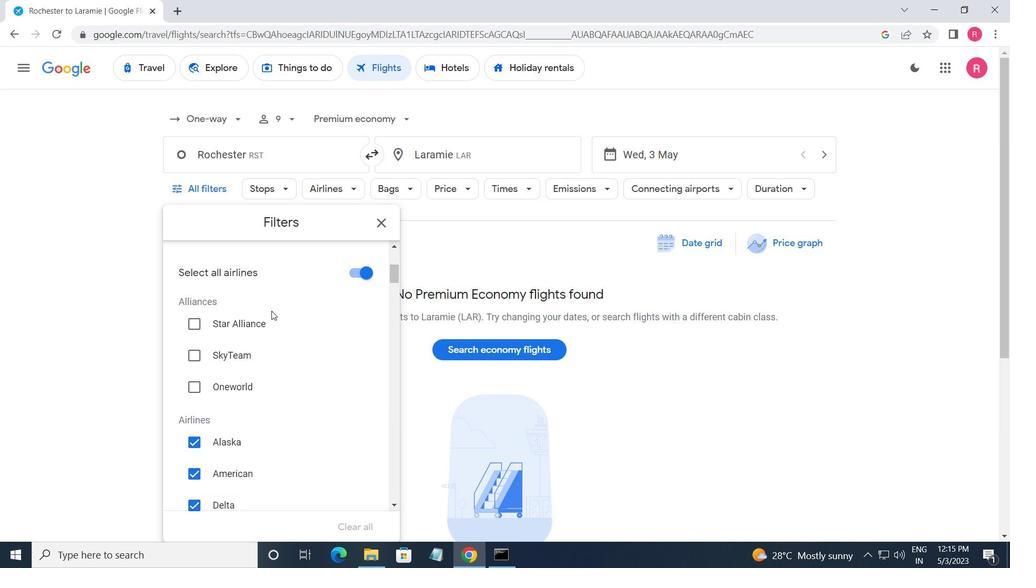 
Action: Mouse scrolled (270, 315) with delta (0, 0)
Screenshot: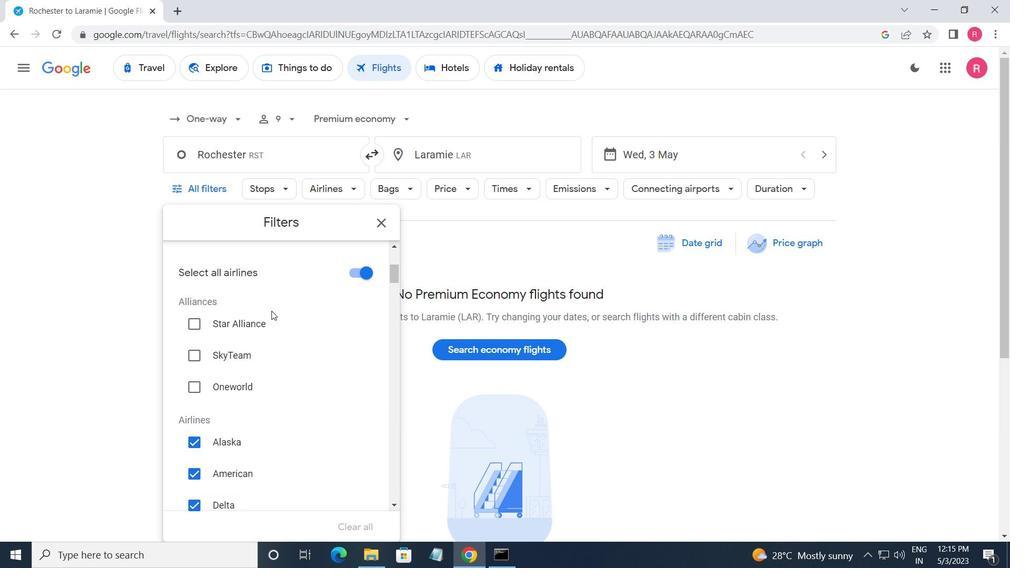 
Action: Mouse moved to (282, 364)
Screenshot: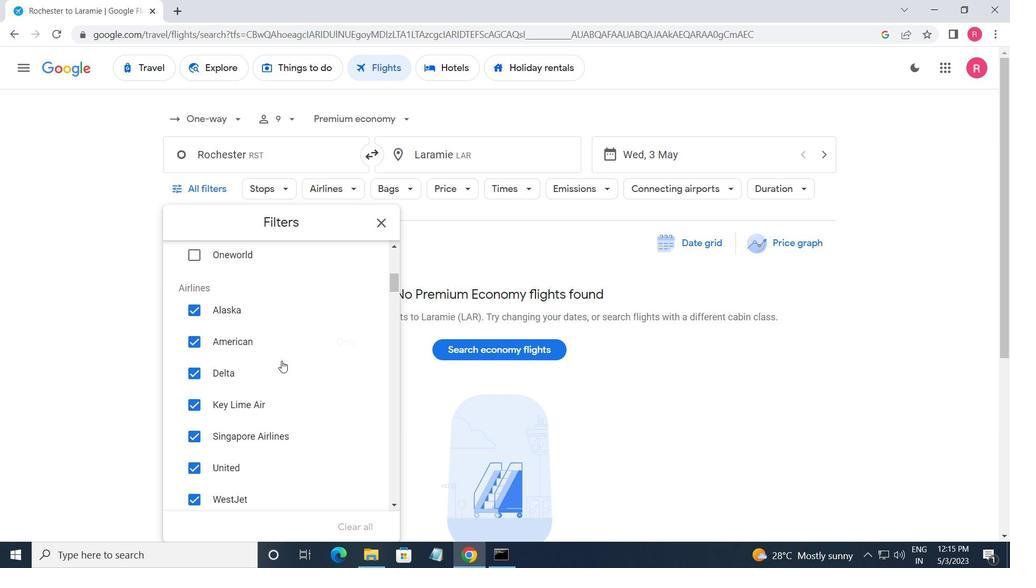 
Action: Mouse scrolled (282, 364) with delta (0, 0)
Screenshot: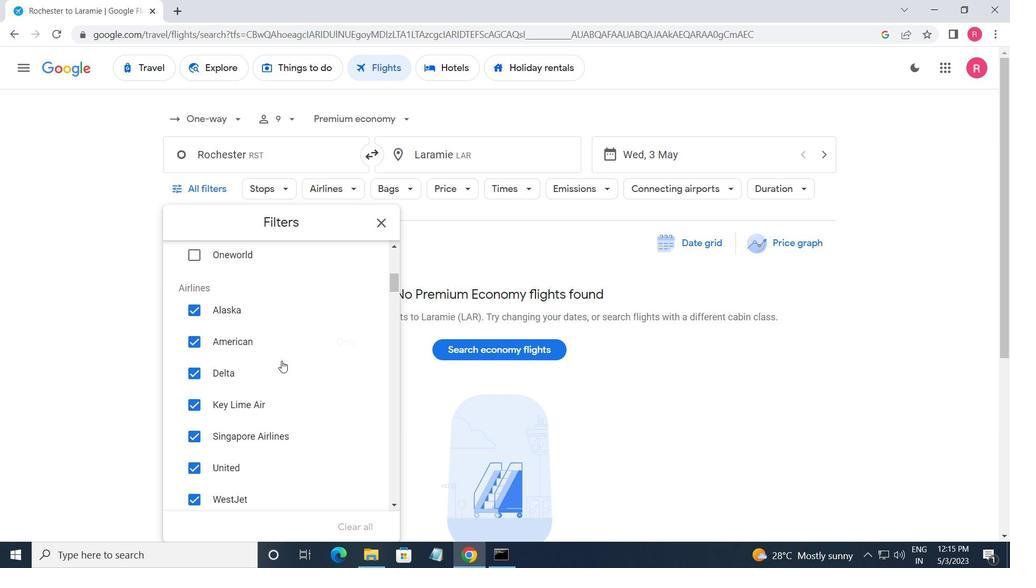 
Action: Mouse moved to (282, 366)
Screenshot: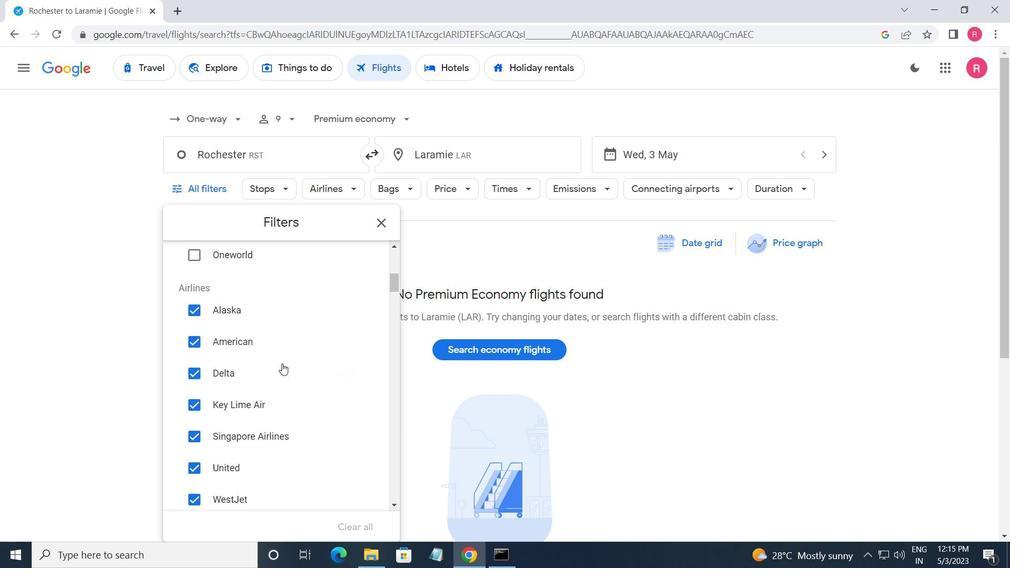 
Action: Mouse scrolled (282, 366) with delta (0, 0)
Screenshot: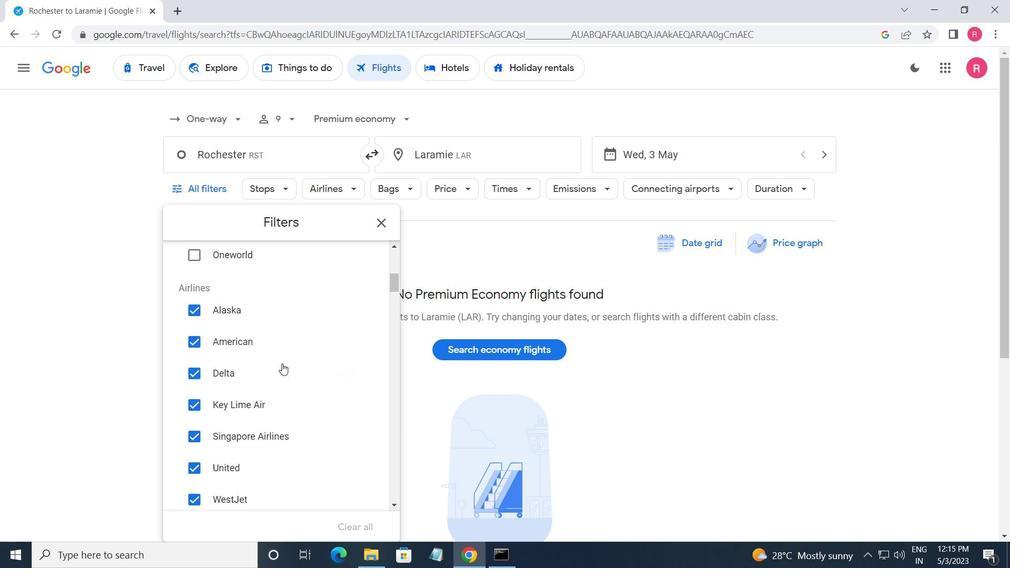 
Action: Mouse moved to (335, 367)
Screenshot: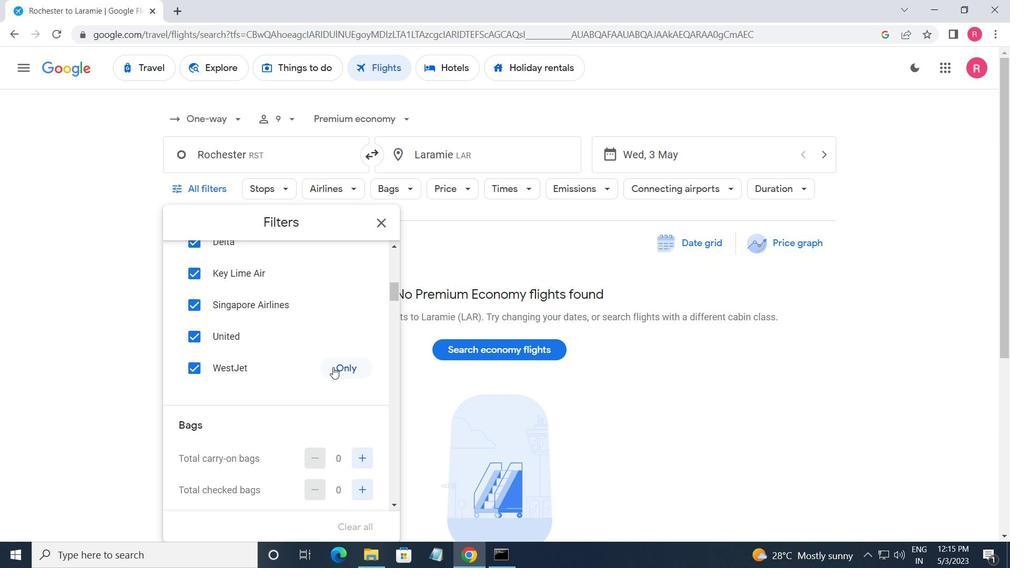 
Action: Mouse pressed left at (335, 367)
Screenshot: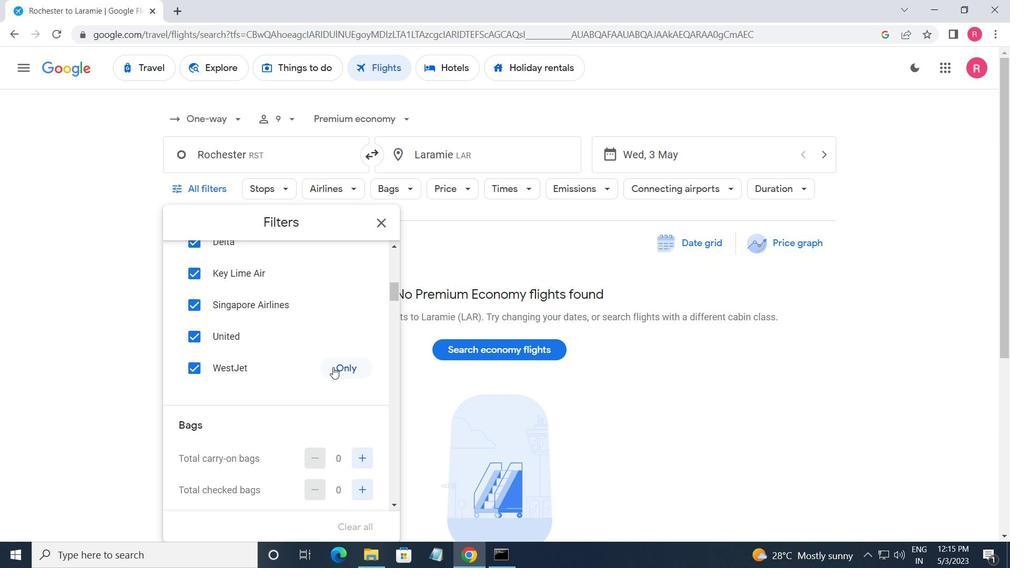 
Action: Mouse moved to (318, 378)
Screenshot: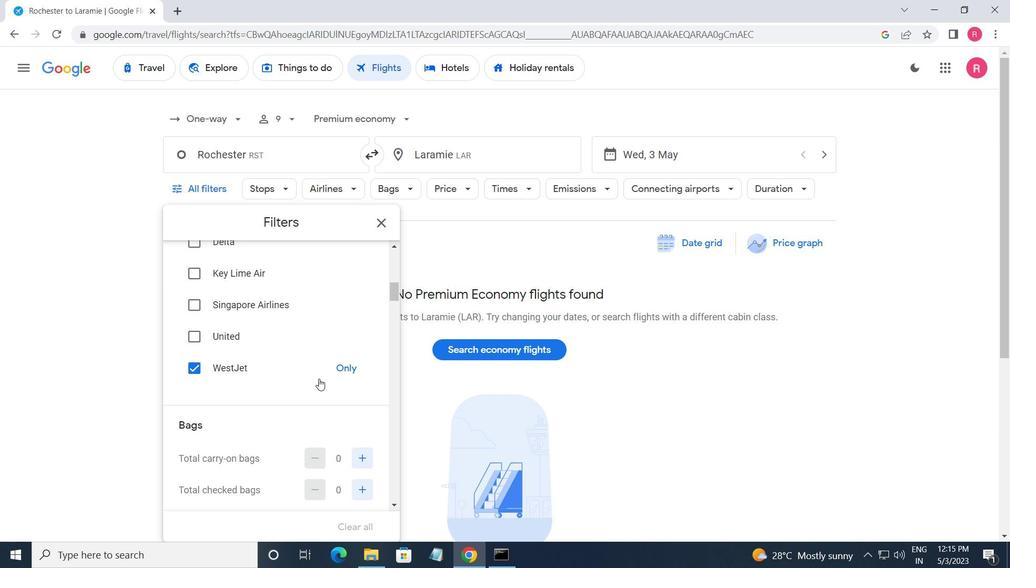 
Action: Mouse scrolled (318, 377) with delta (0, 0)
Screenshot: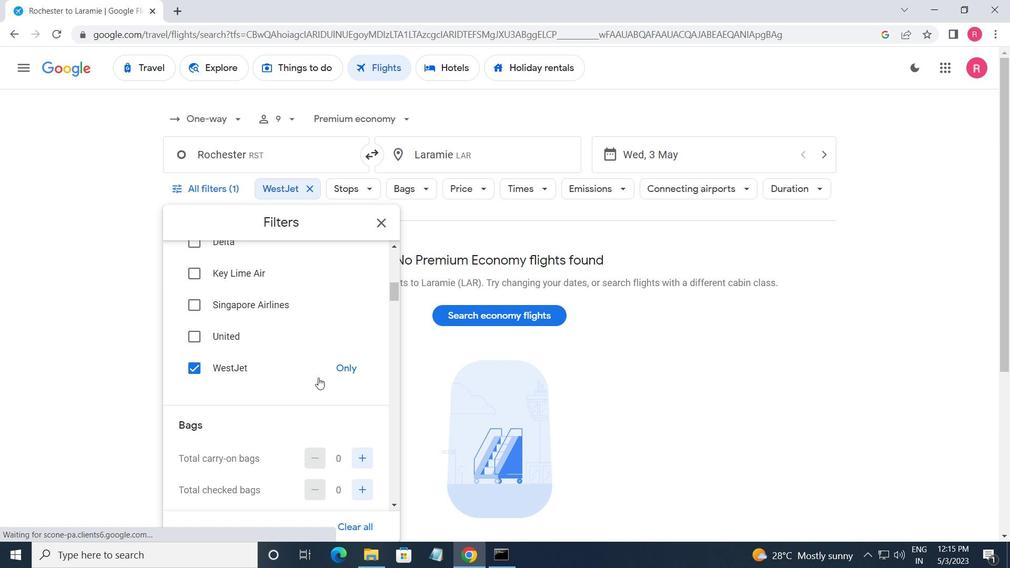 
Action: Mouse scrolled (318, 377) with delta (0, 0)
Screenshot: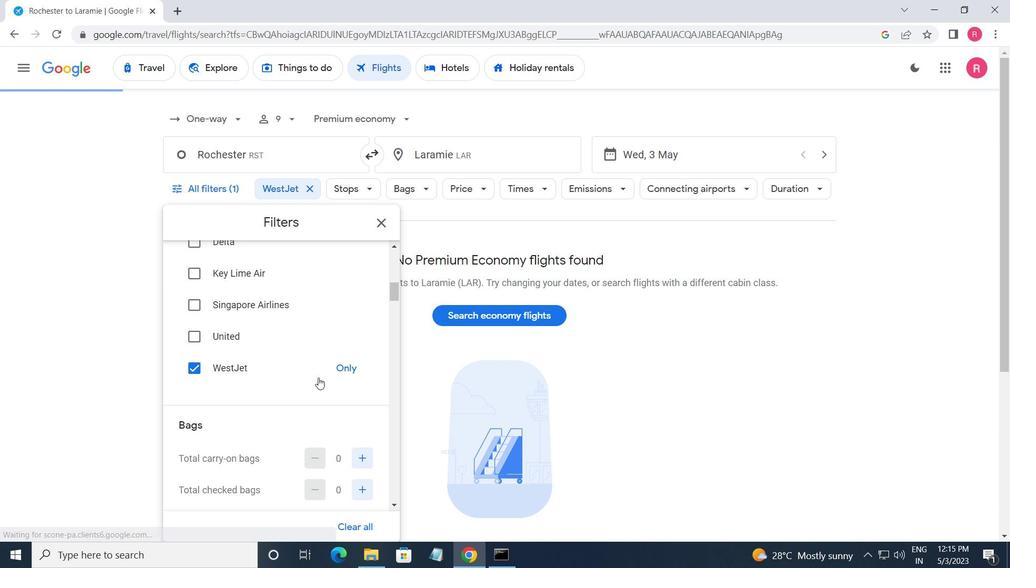
Action: Mouse moved to (355, 331)
Screenshot: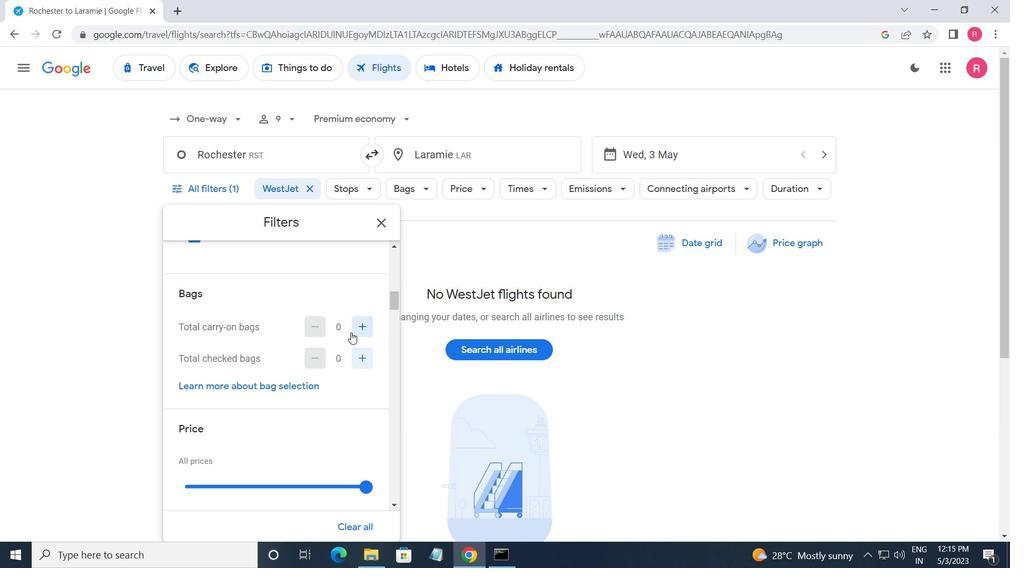 
Action: Mouse pressed left at (355, 331)
Screenshot: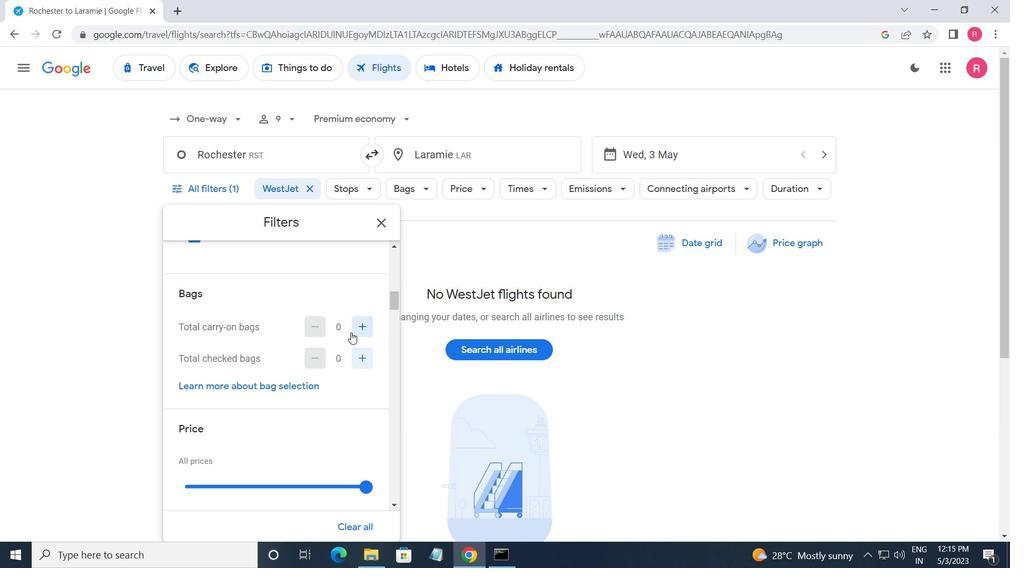 
Action: Mouse moved to (353, 337)
Screenshot: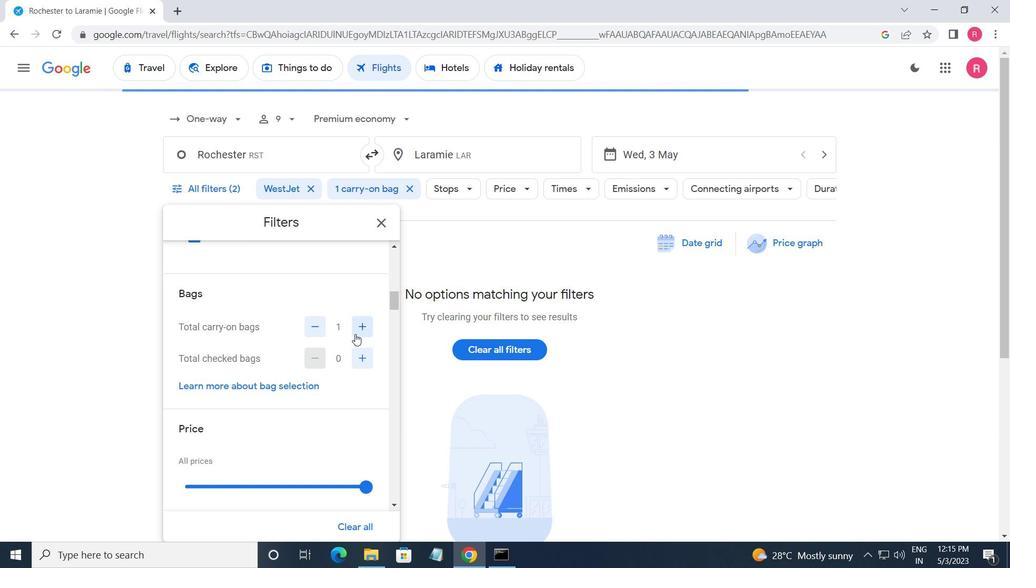 
Action: Mouse scrolled (353, 337) with delta (0, 0)
Screenshot: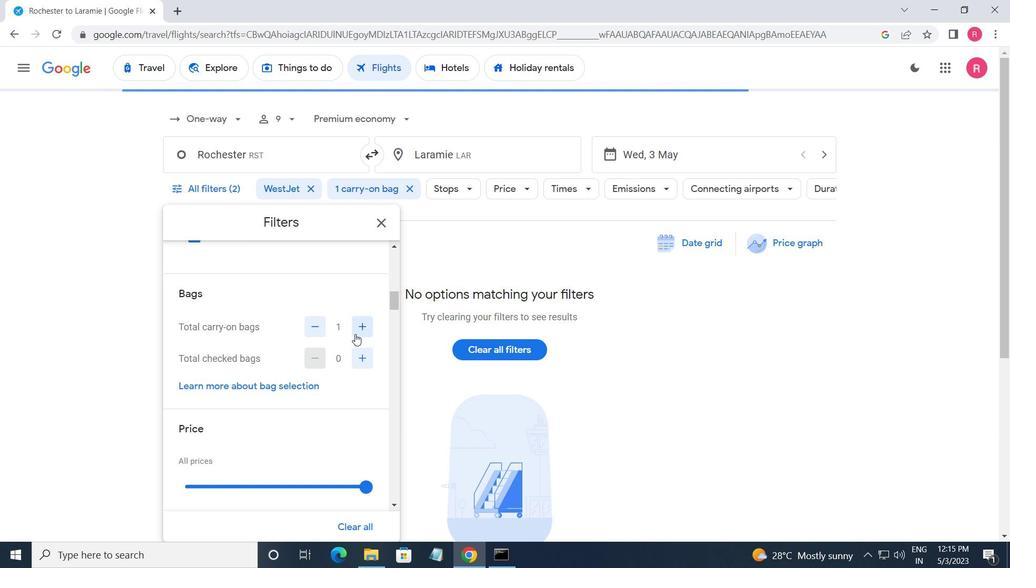 
Action: Mouse moved to (366, 416)
Screenshot: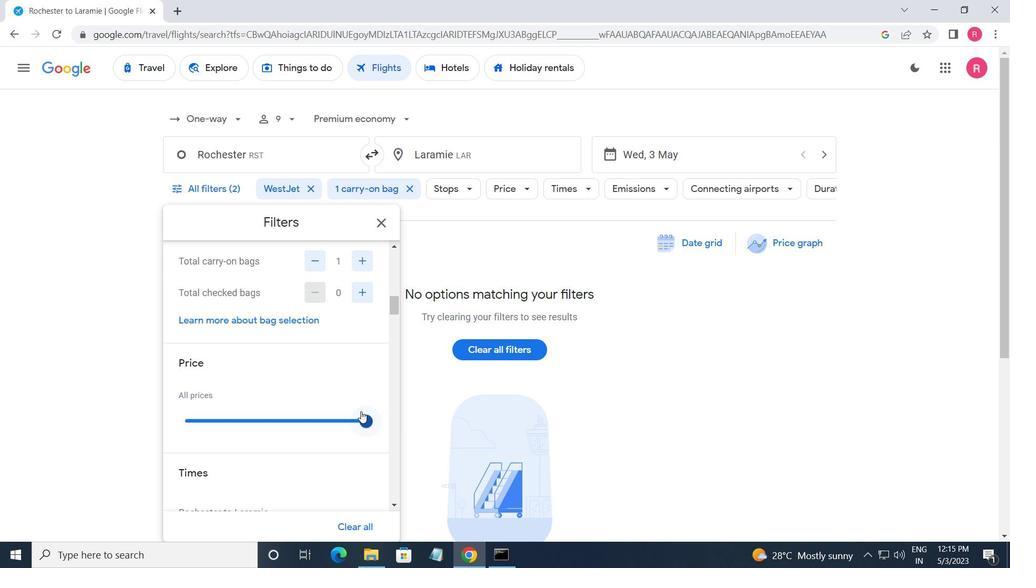 
Action: Mouse pressed left at (366, 416)
Screenshot: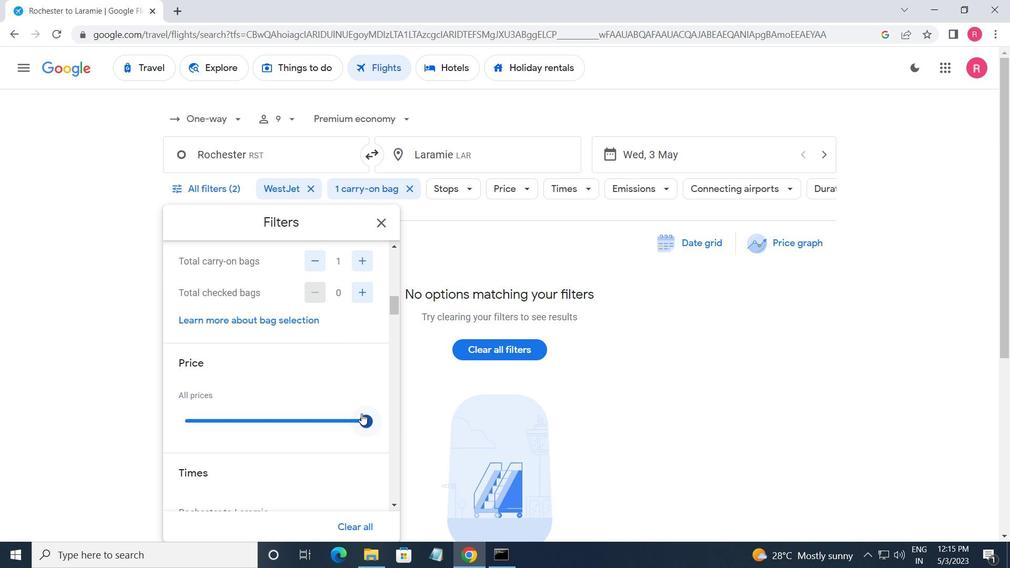 
Action: Mouse moved to (364, 416)
Screenshot: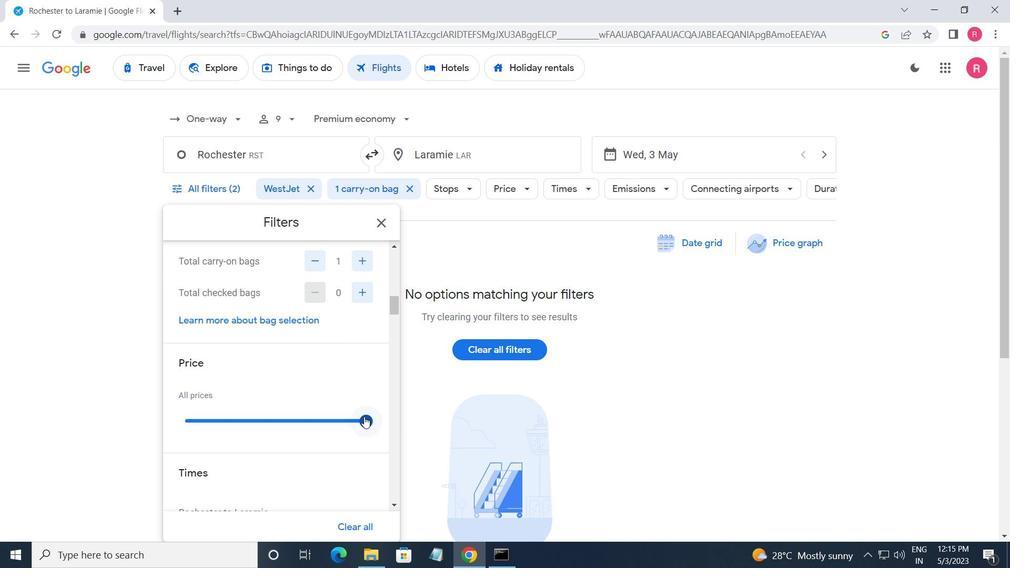 
Action: Mouse scrolled (364, 415) with delta (0, 0)
Screenshot: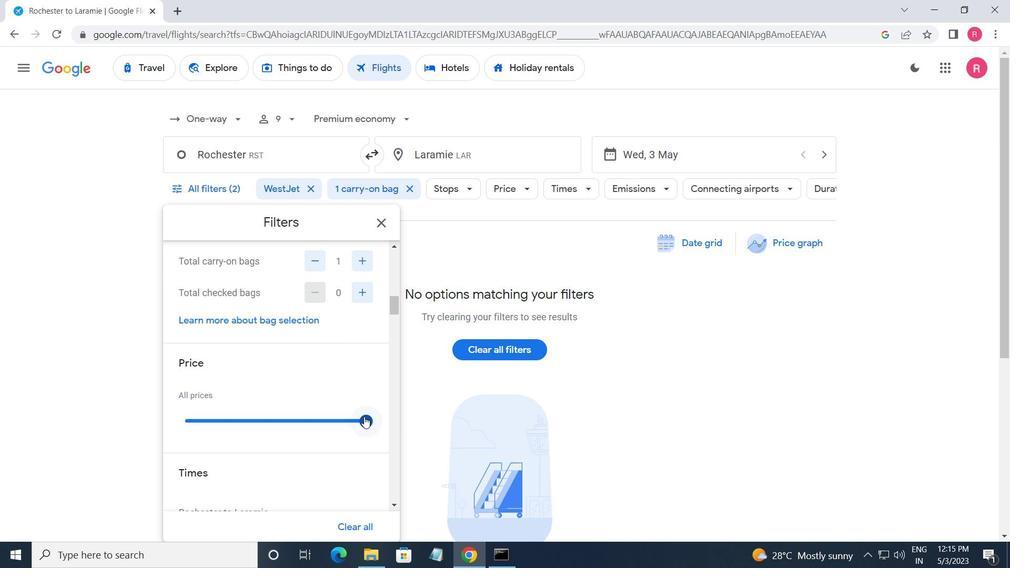 
Action: Mouse moved to (364, 416)
Screenshot: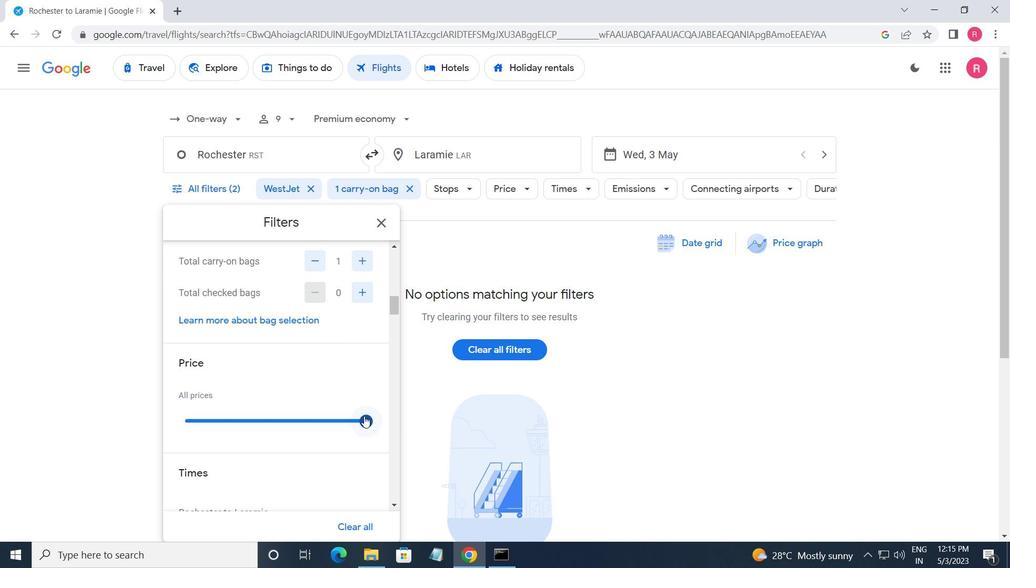 
Action: Mouse scrolled (364, 415) with delta (0, 0)
Screenshot: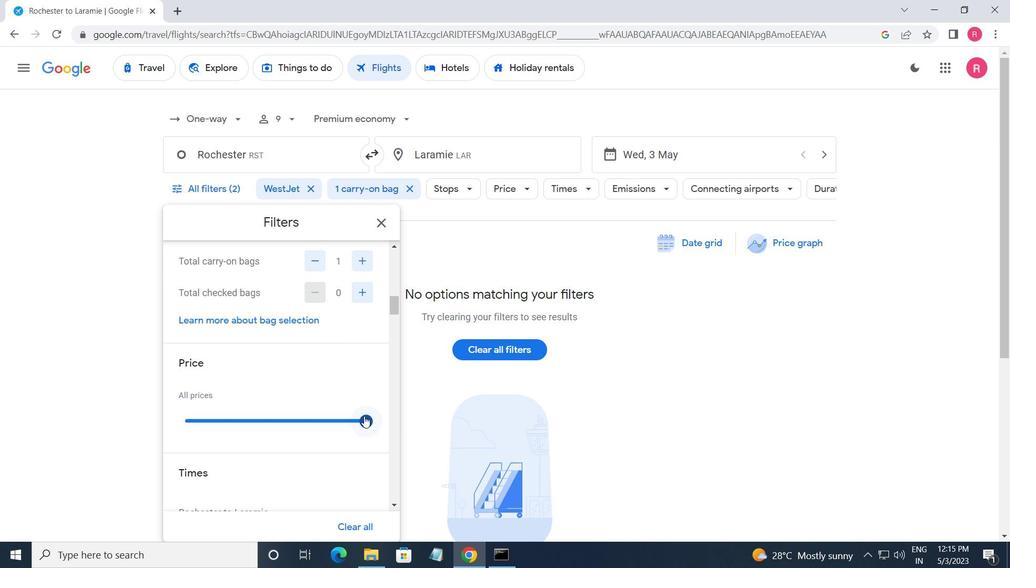 
Action: Mouse moved to (205, 444)
Screenshot: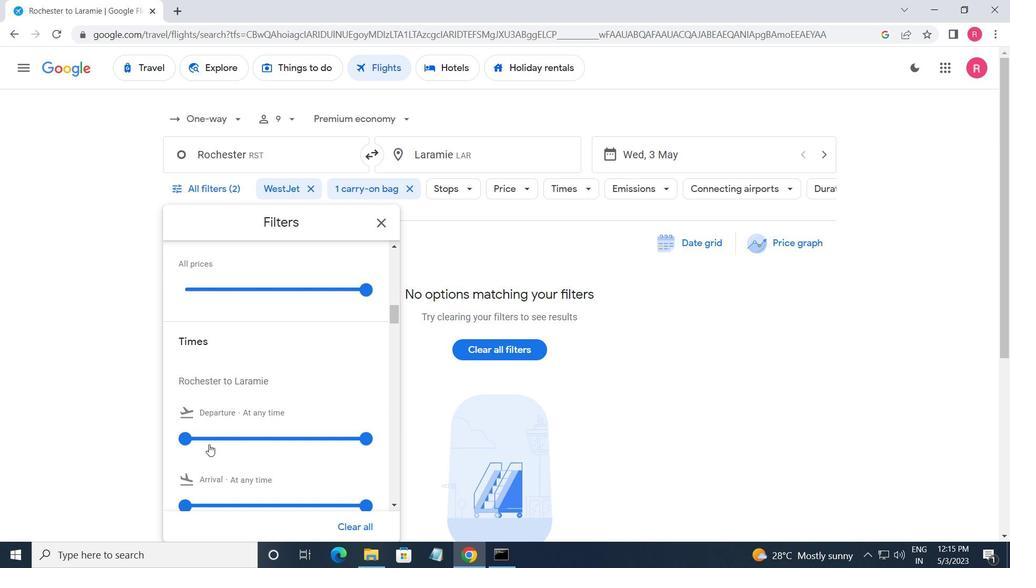 
Action: Mouse pressed left at (205, 444)
Screenshot: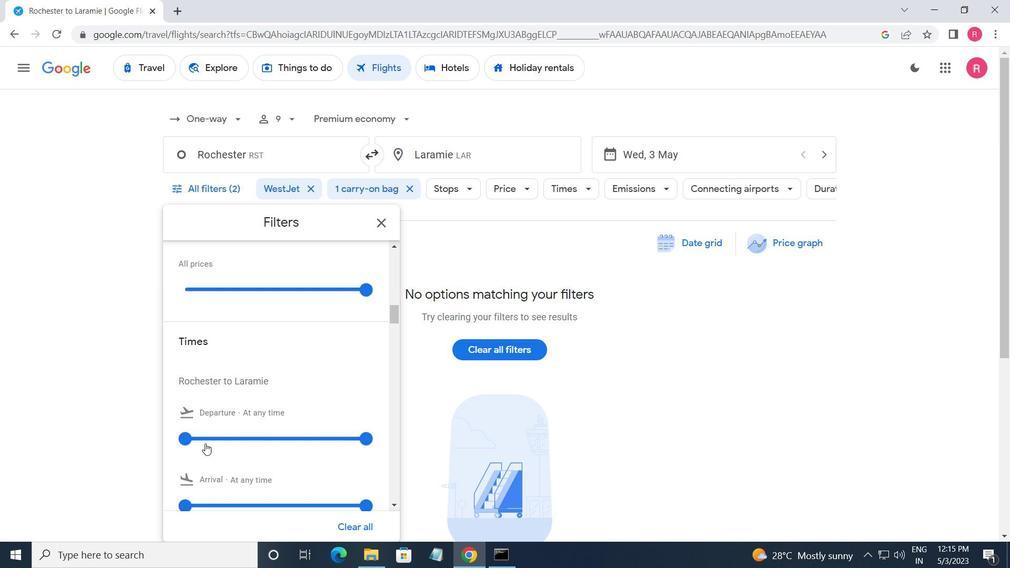 
Action: Mouse moved to (371, 440)
Screenshot: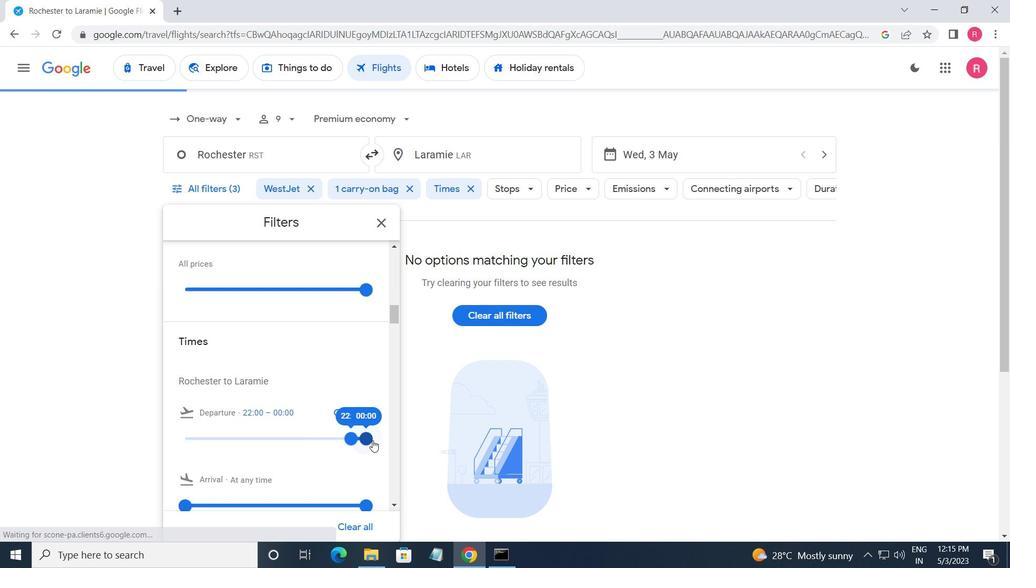 
Action: Mouse pressed left at (371, 440)
Screenshot: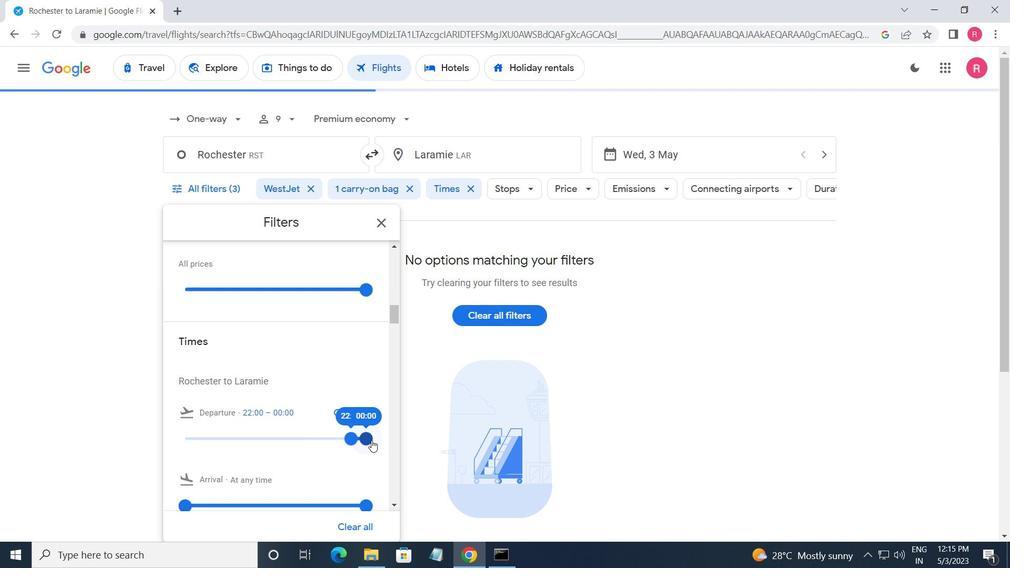 
Action: Mouse moved to (379, 222)
Screenshot: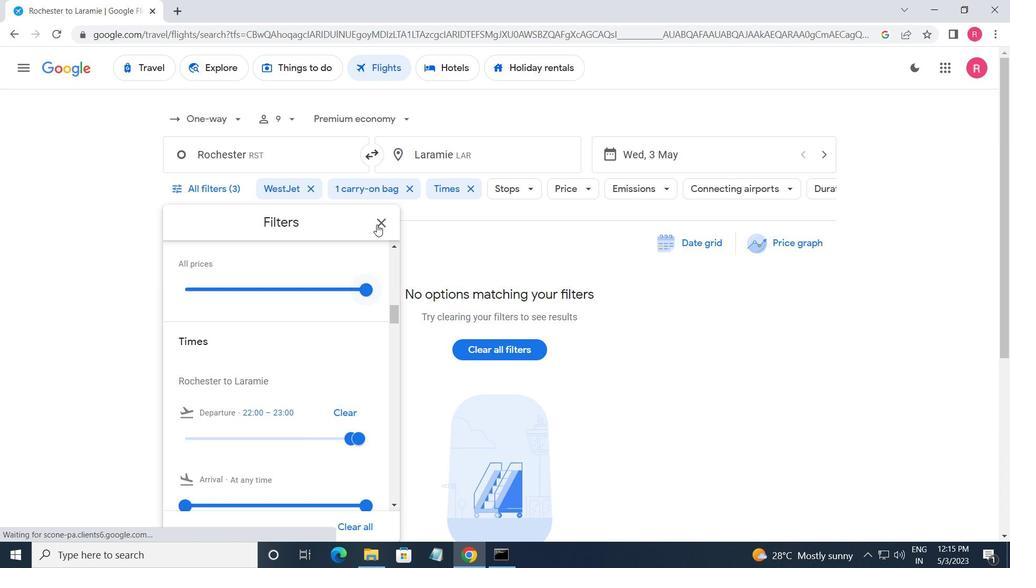 
Action: Mouse pressed left at (379, 222)
Screenshot: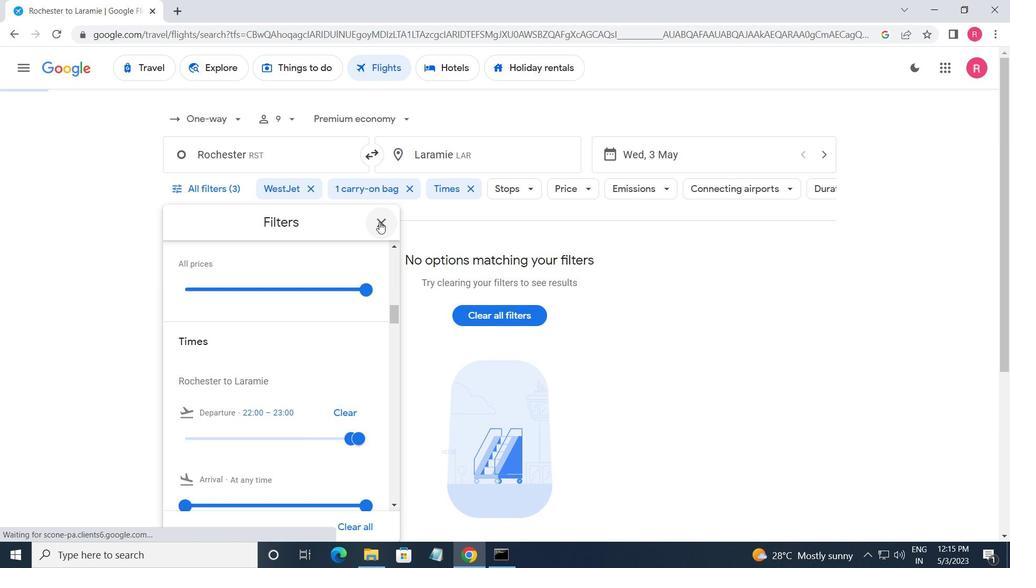 
Action: Mouse moved to (333, 328)
Screenshot: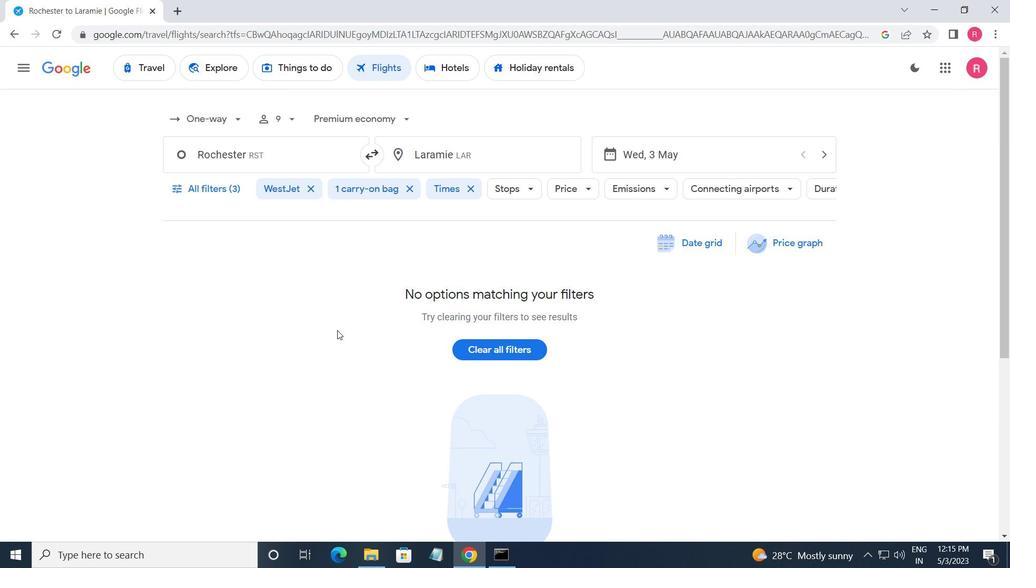 
